 Task: Find connections with filter location Tubize with filter topic #Lawwith filter profile language English with filter current company Apparel Resources with filter school Suresh Gyan Vihar Univeristy, Jaipur with filter industry Media Production with filter service category Technical with filter keywords title Molecular Scientist
Action: Mouse moved to (471, 92)
Screenshot: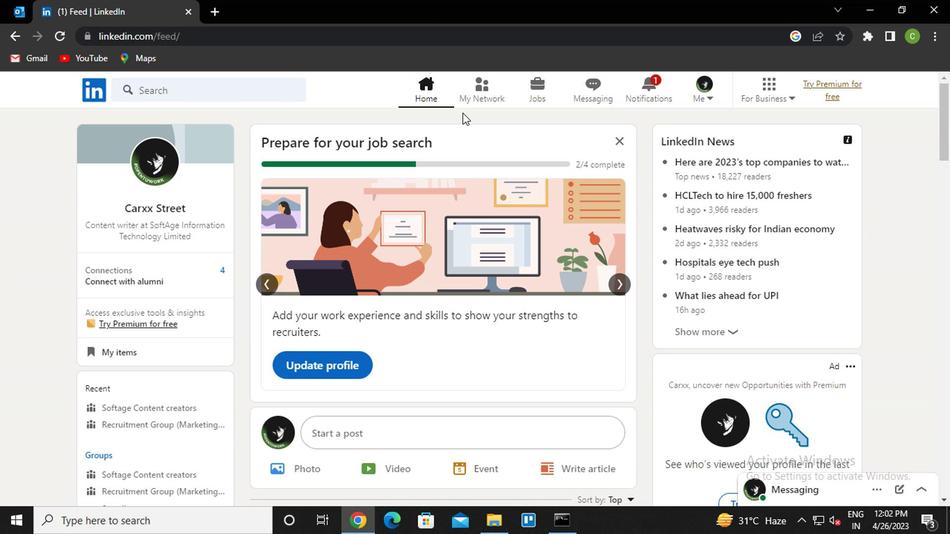 
Action: Mouse pressed left at (471, 92)
Screenshot: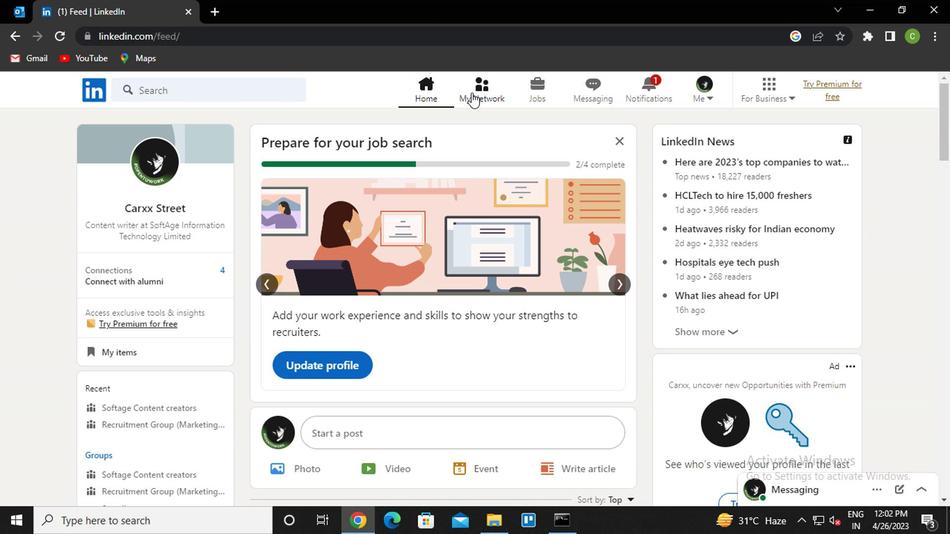 
Action: Mouse moved to (203, 164)
Screenshot: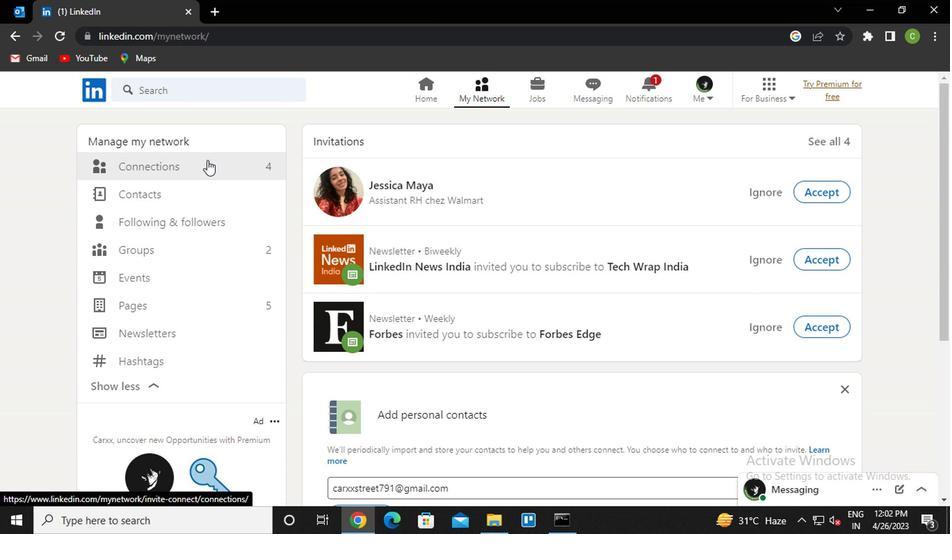 
Action: Mouse pressed left at (203, 164)
Screenshot: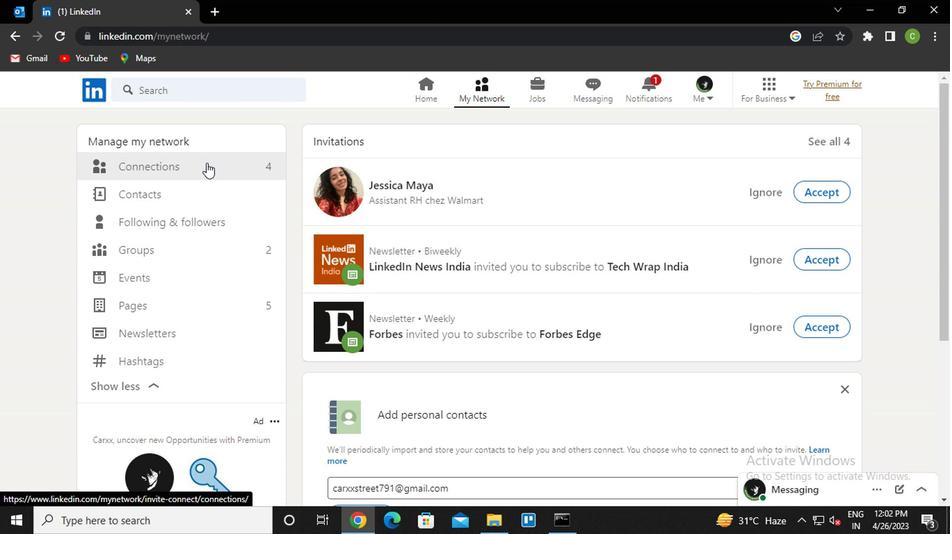 
Action: Mouse moved to (558, 168)
Screenshot: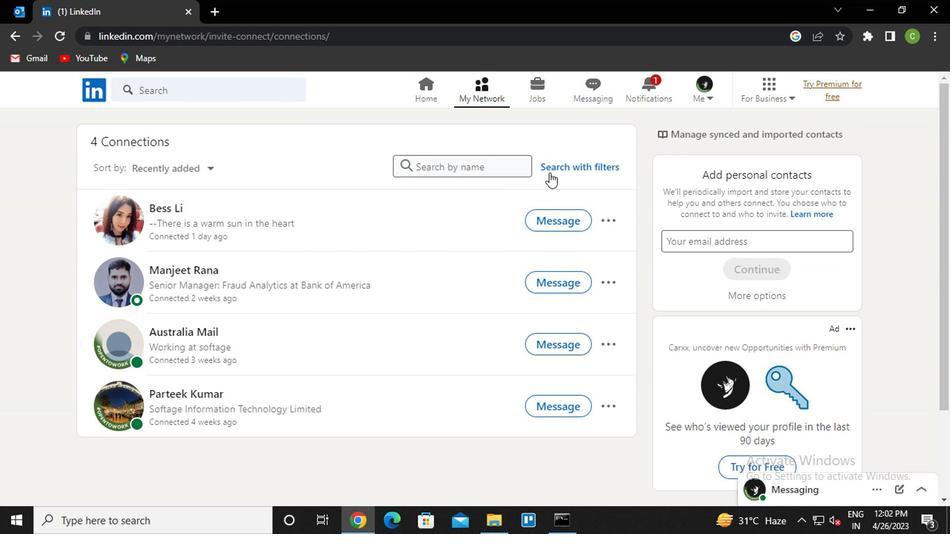 
Action: Mouse pressed left at (558, 168)
Screenshot: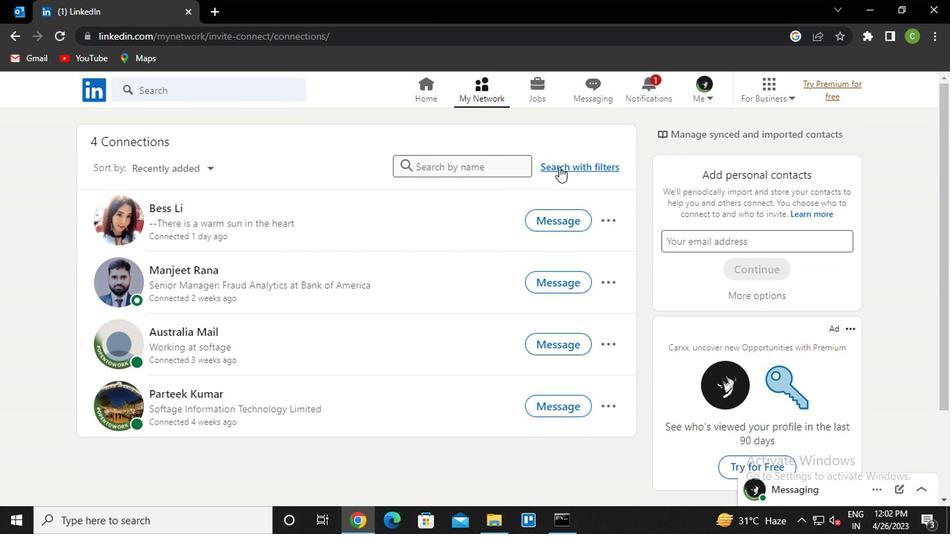 
Action: Mouse moved to (456, 130)
Screenshot: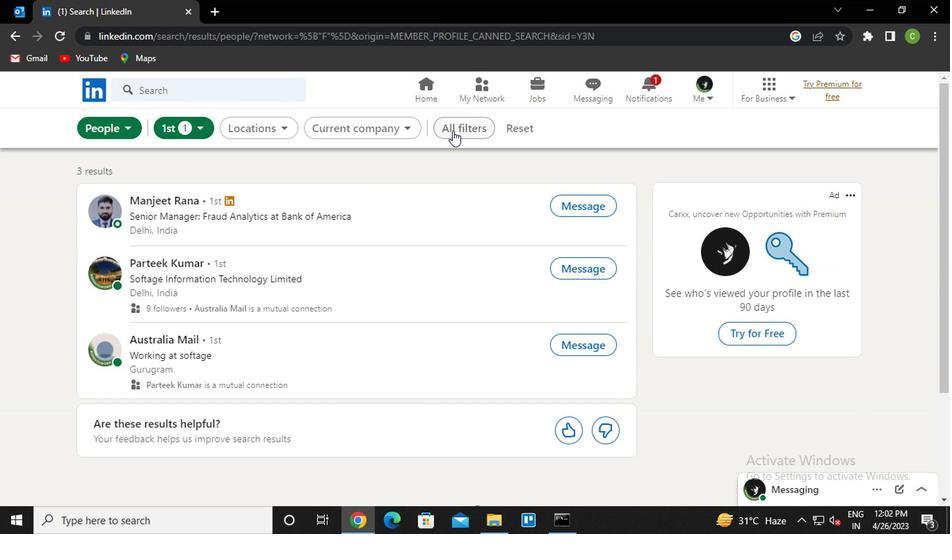 
Action: Mouse pressed left at (456, 130)
Screenshot: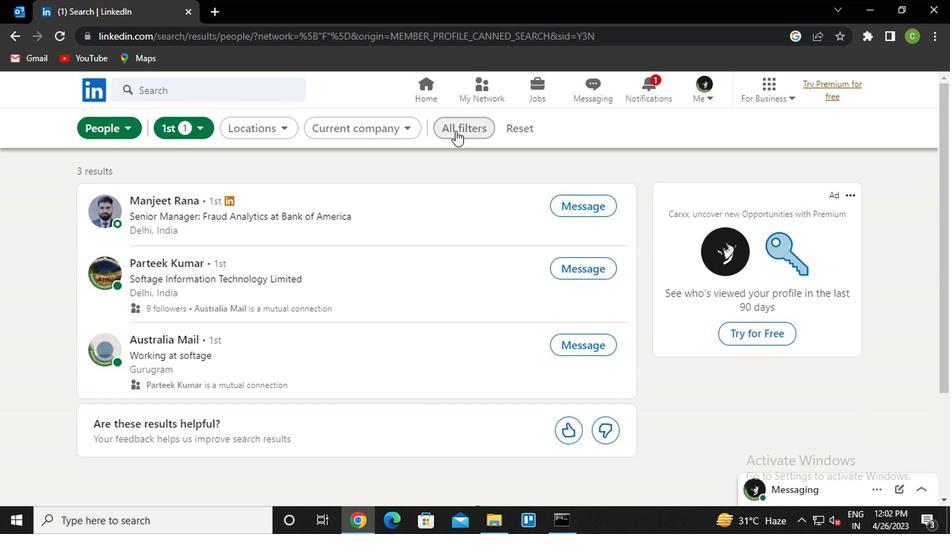 
Action: Mouse moved to (695, 322)
Screenshot: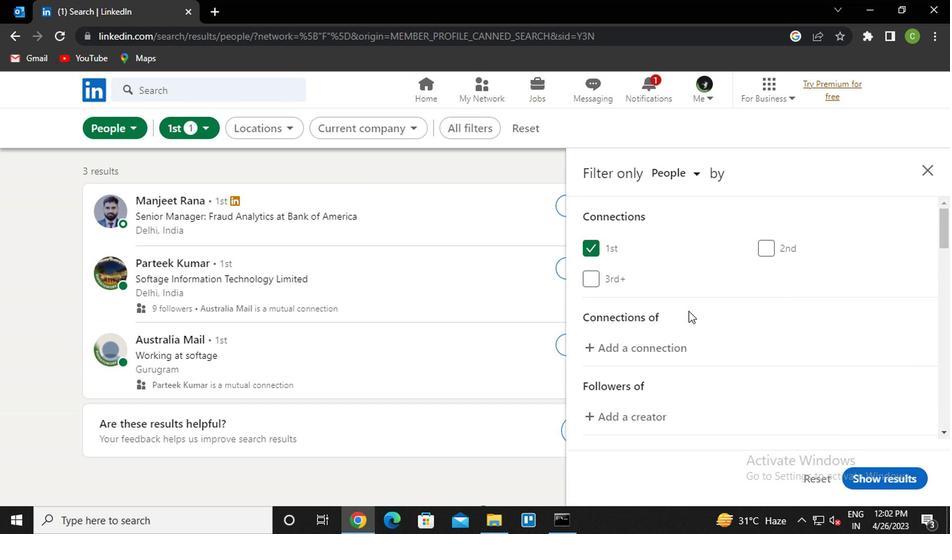 
Action: Mouse scrolled (695, 322) with delta (0, 0)
Screenshot: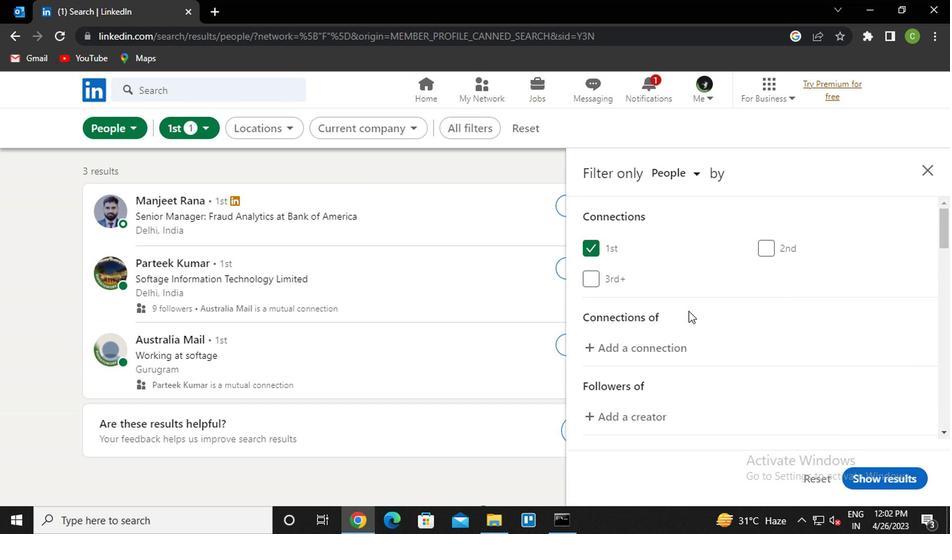 
Action: Mouse scrolled (695, 322) with delta (0, 0)
Screenshot: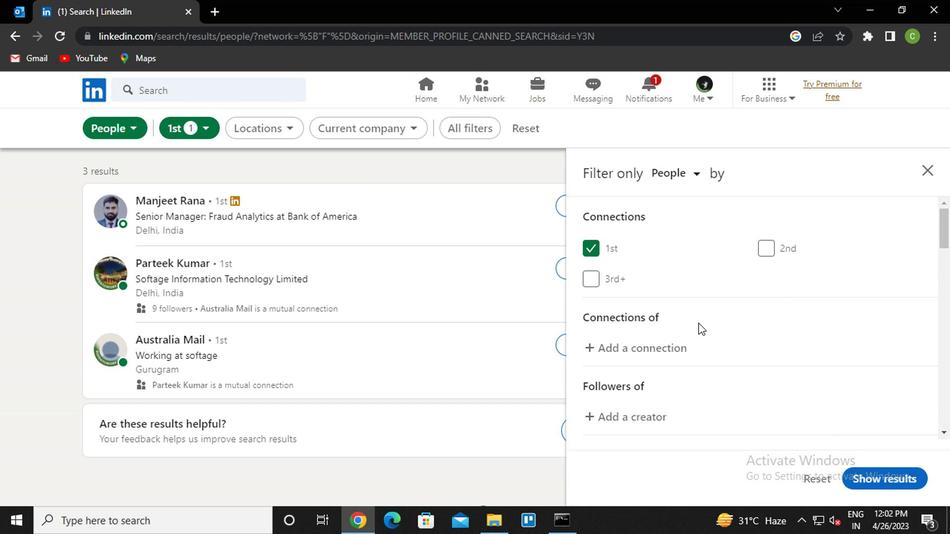 
Action: Mouse moved to (669, 351)
Screenshot: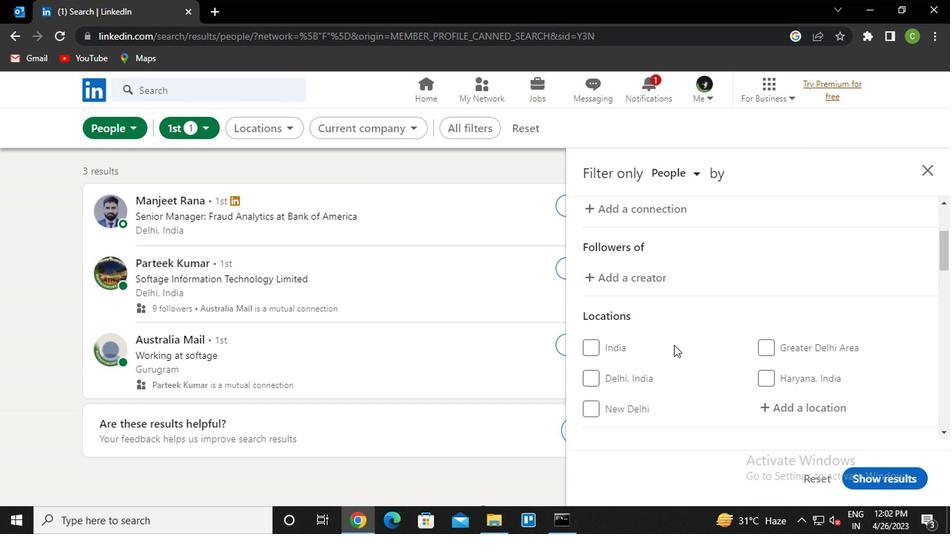 
Action: Mouse scrolled (669, 350) with delta (0, 0)
Screenshot: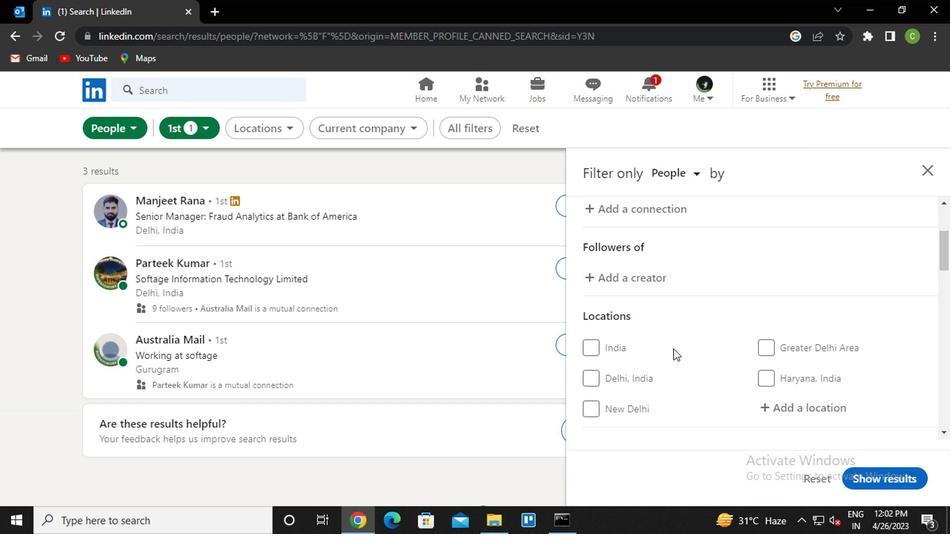 
Action: Mouse moved to (794, 340)
Screenshot: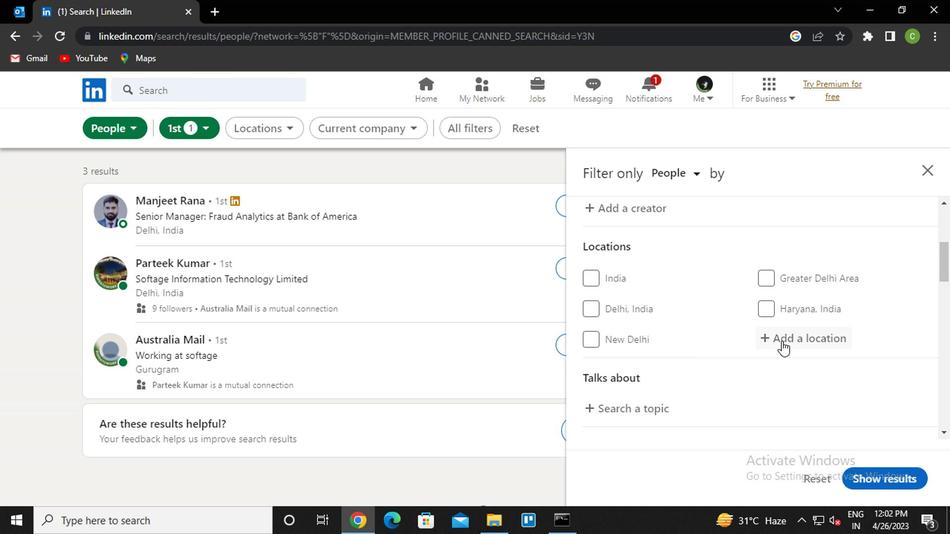 
Action: Mouse pressed left at (794, 340)
Screenshot: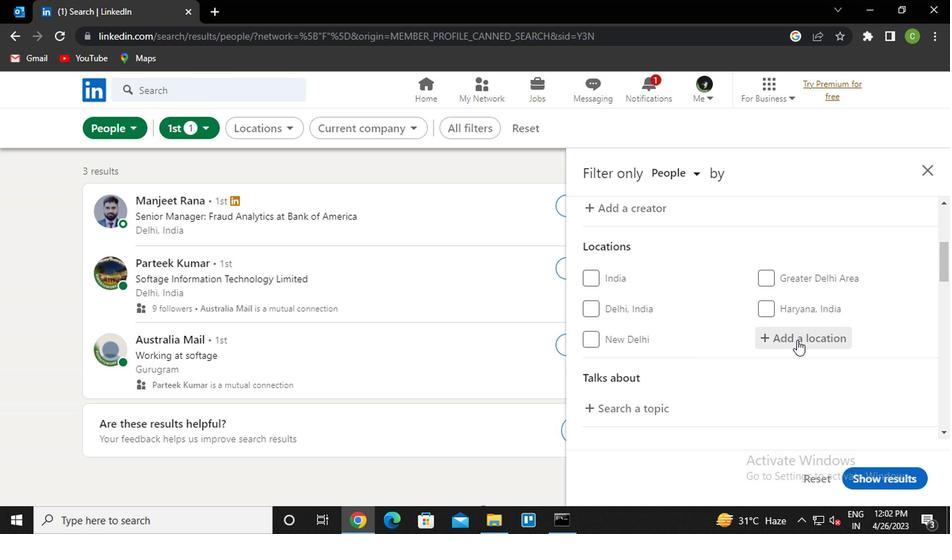 
Action: Key pressed t<Key.caps_lock>ubize<Key.down><Key.enter>
Screenshot: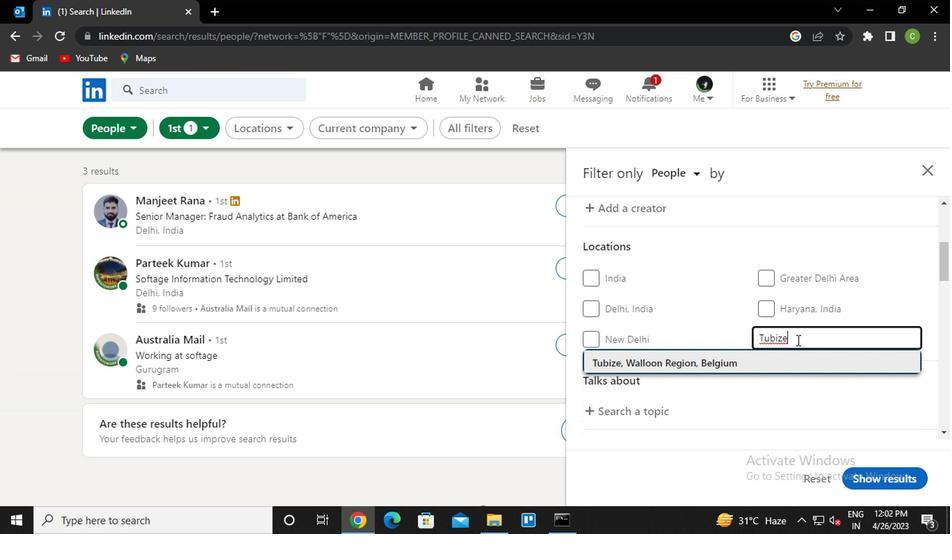 
Action: Mouse moved to (767, 354)
Screenshot: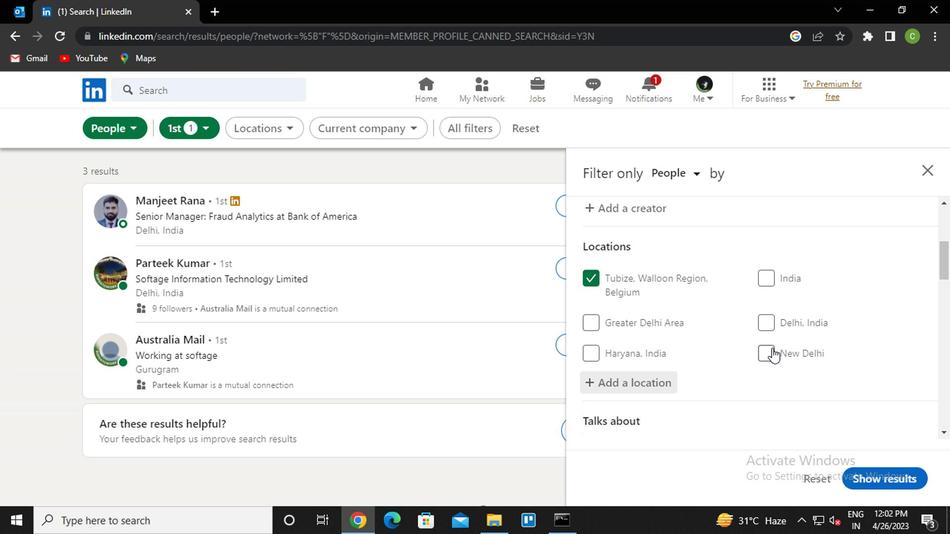 
Action: Mouse scrolled (767, 354) with delta (0, 0)
Screenshot: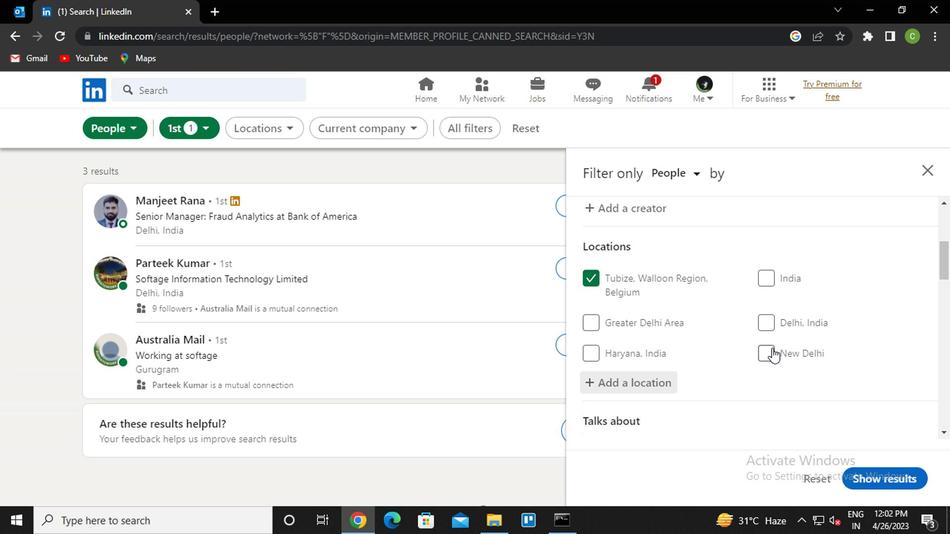 
Action: Mouse moved to (766, 355)
Screenshot: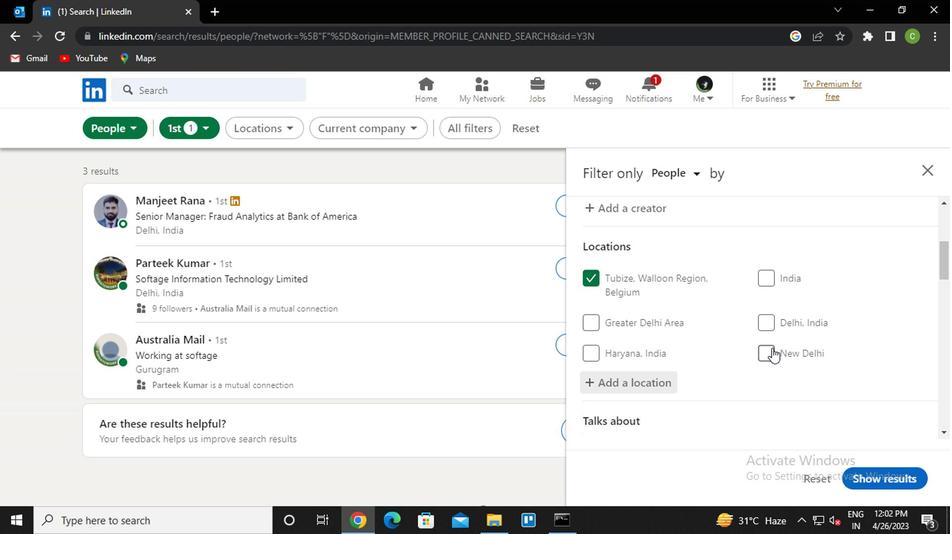 
Action: Mouse scrolled (766, 354) with delta (0, 0)
Screenshot: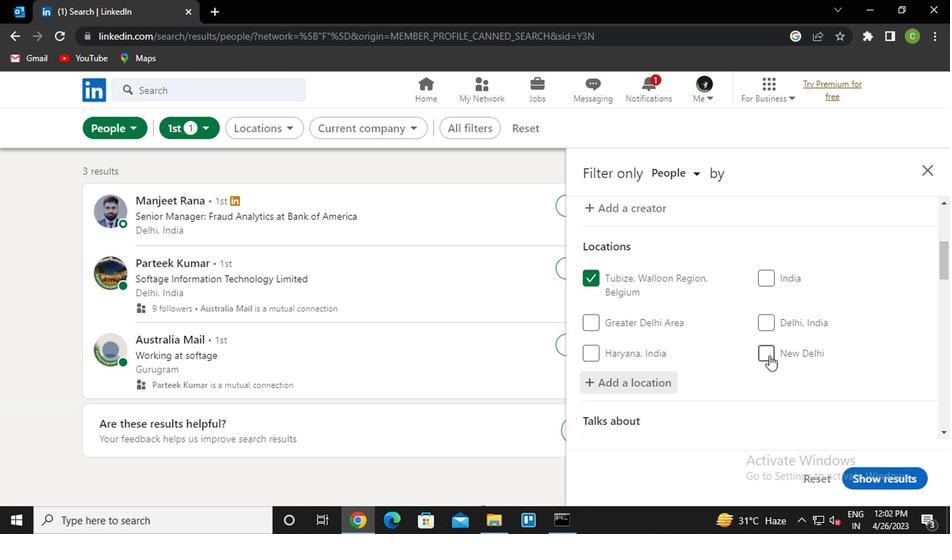 
Action: Mouse moved to (632, 308)
Screenshot: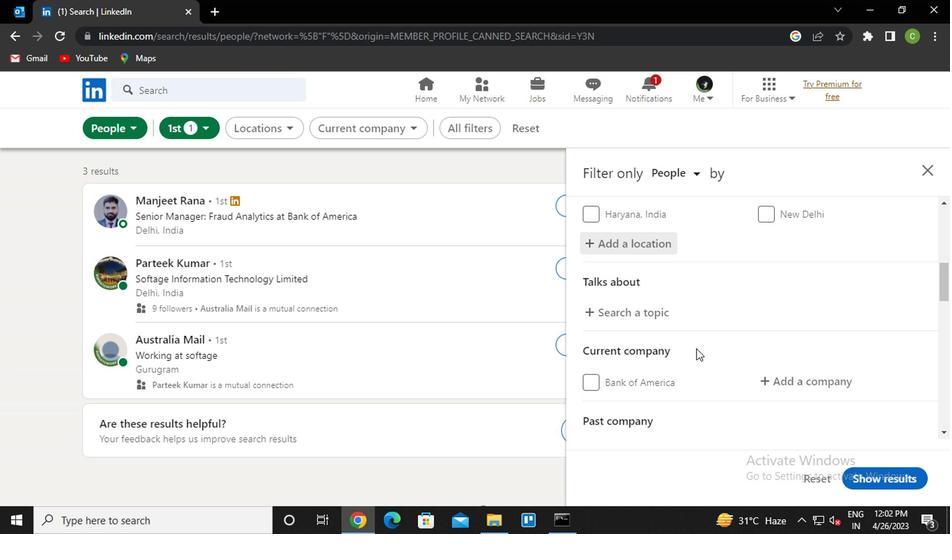 
Action: Mouse pressed left at (632, 308)
Screenshot: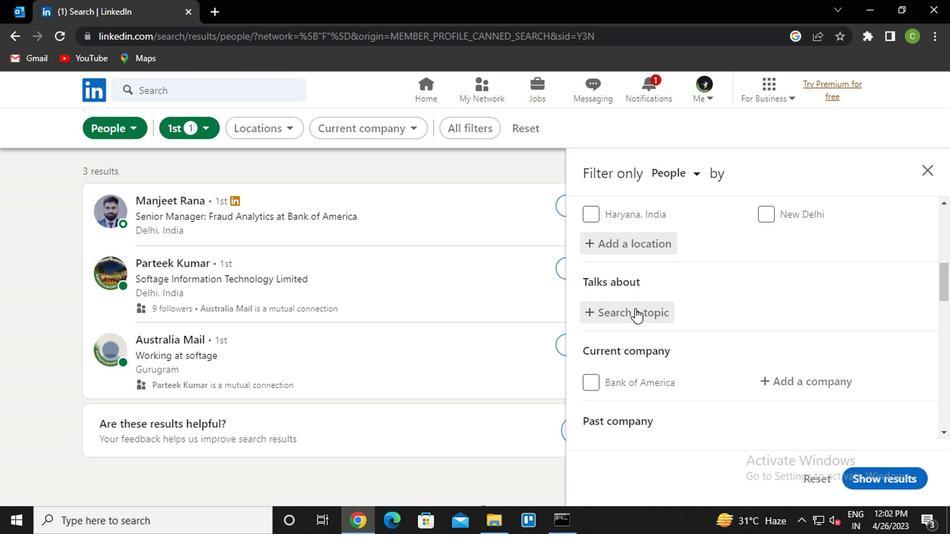 
Action: Key pressed <Key.caps_lock>l<Key.caps_lock>aw<Key.down><Key.enter>
Screenshot: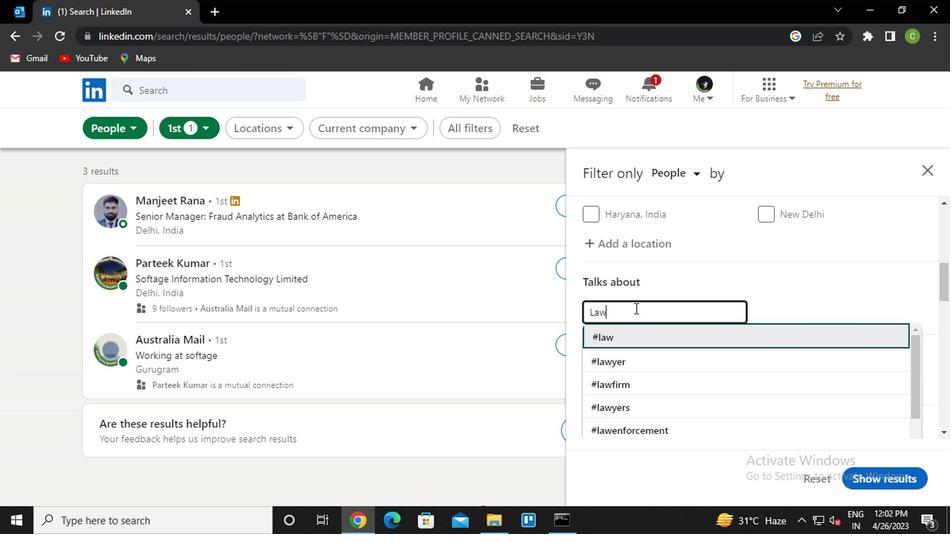 
Action: Mouse moved to (664, 311)
Screenshot: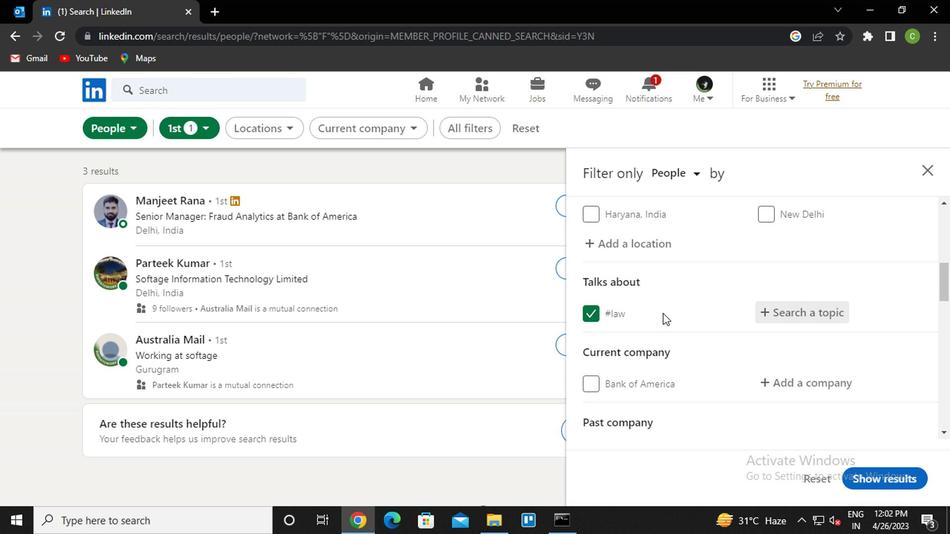 
Action: Mouse scrolled (664, 311) with delta (0, 0)
Screenshot: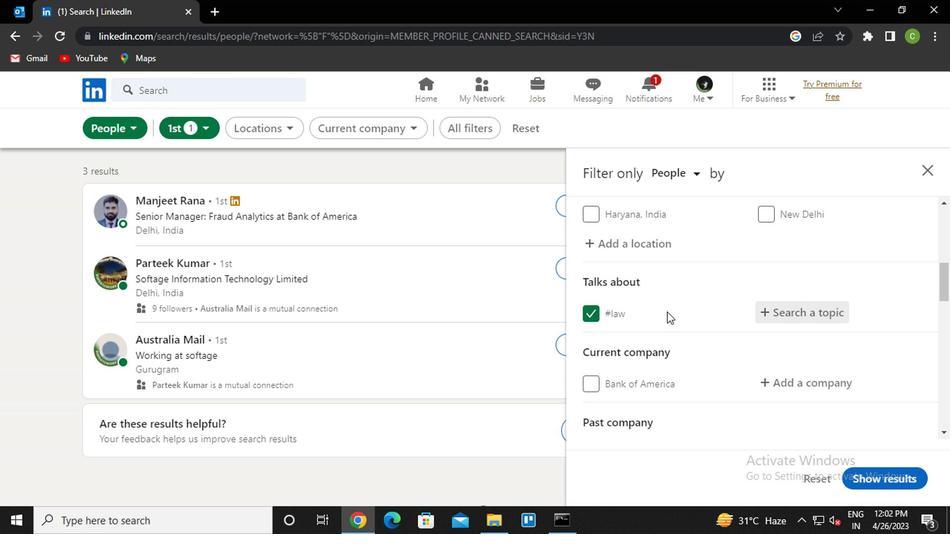 
Action: Mouse moved to (664, 311)
Screenshot: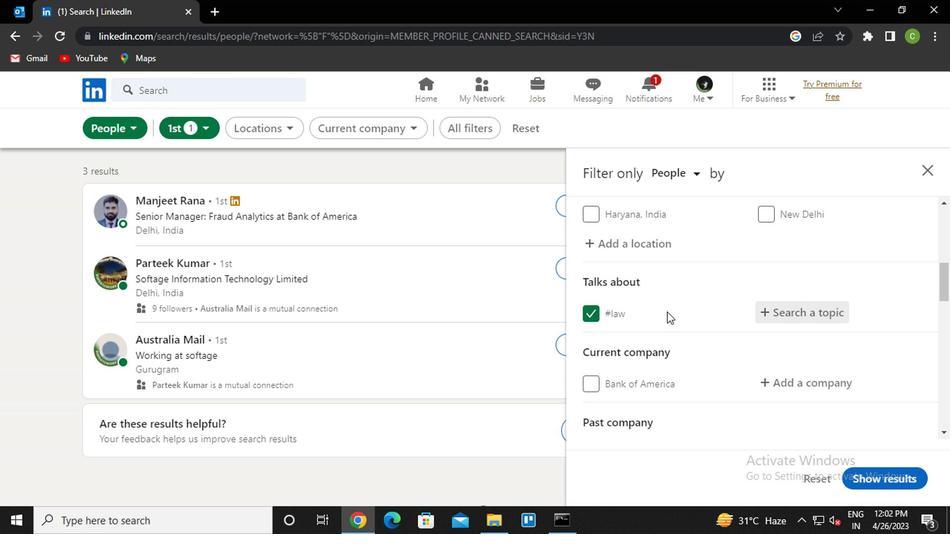
Action: Mouse scrolled (664, 311) with delta (0, 0)
Screenshot: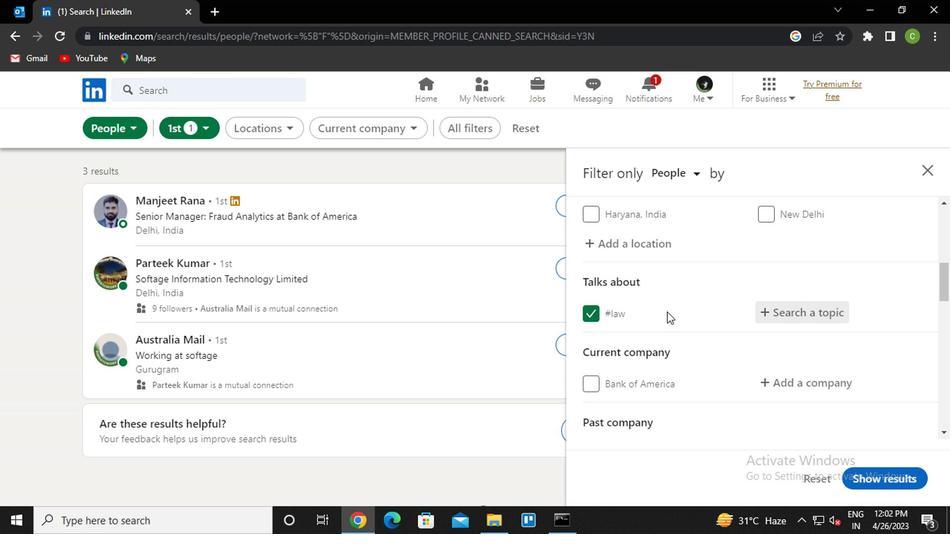 
Action: Mouse moved to (663, 311)
Screenshot: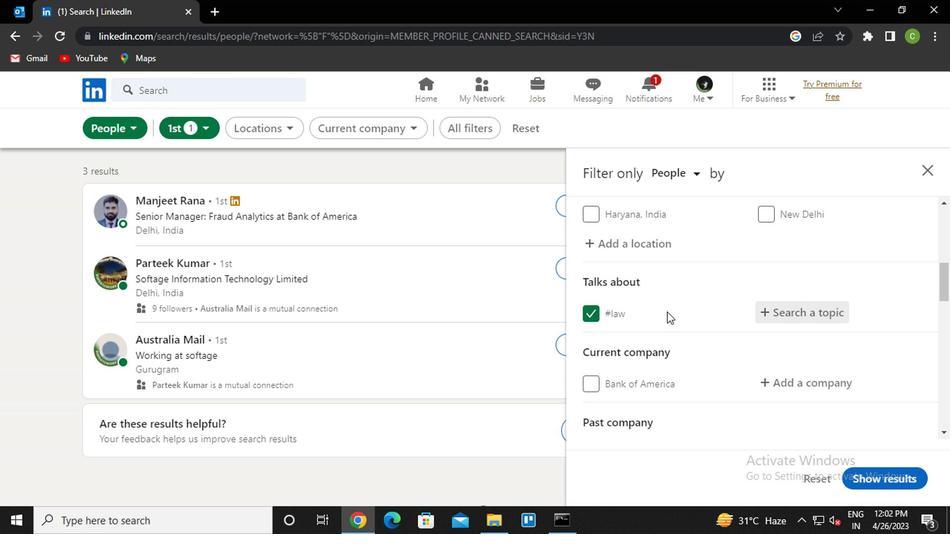 
Action: Mouse scrolled (663, 311) with delta (0, 0)
Screenshot: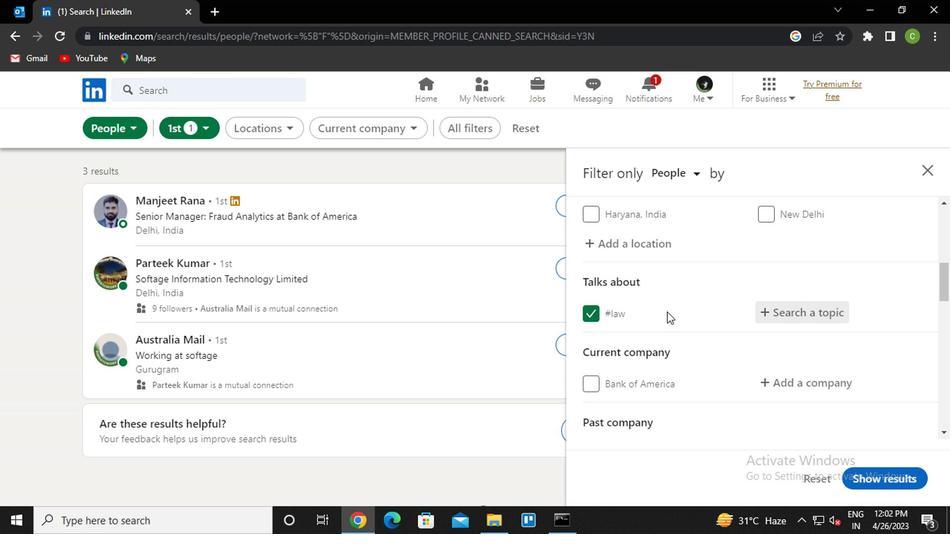 
Action: Mouse scrolled (663, 311) with delta (0, 0)
Screenshot: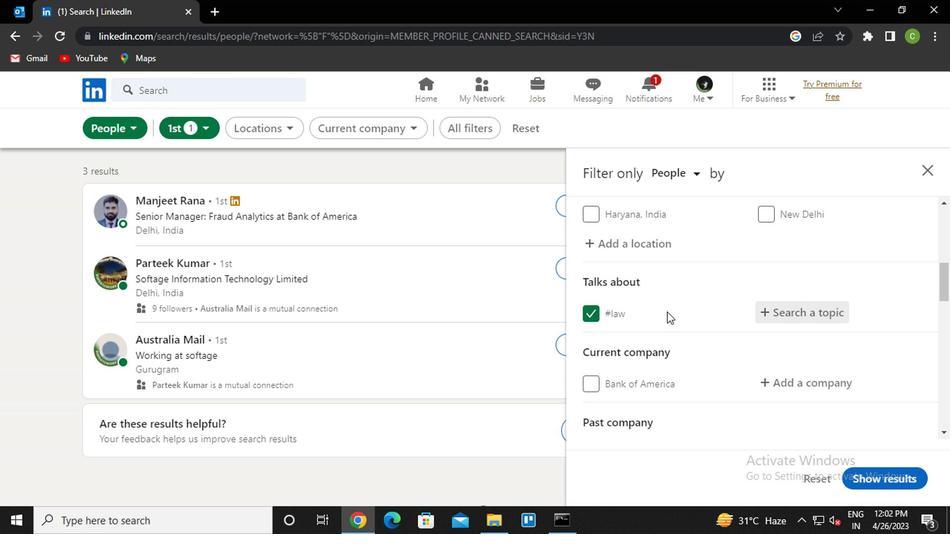 
Action: Mouse scrolled (663, 311) with delta (0, 0)
Screenshot: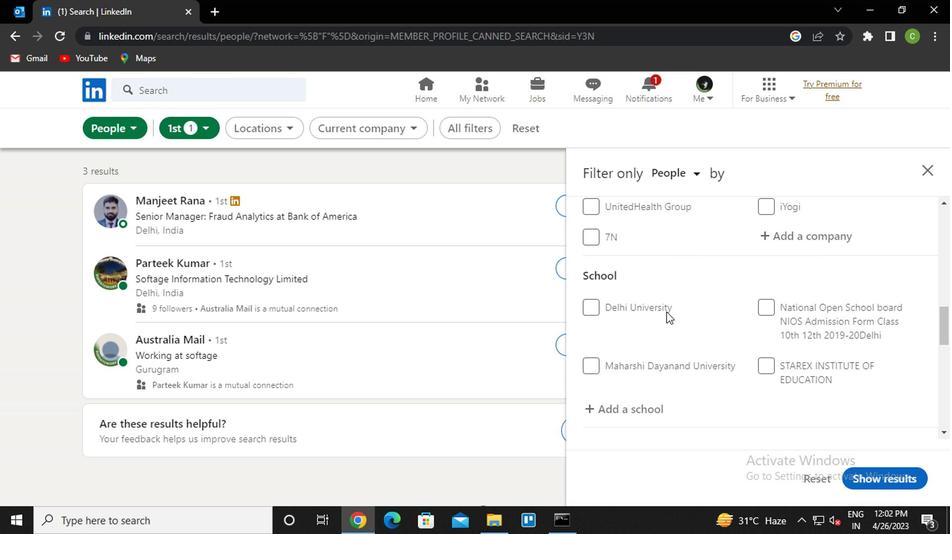 
Action: Mouse scrolled (663, 311) with delta (0, 0)
Screenshot: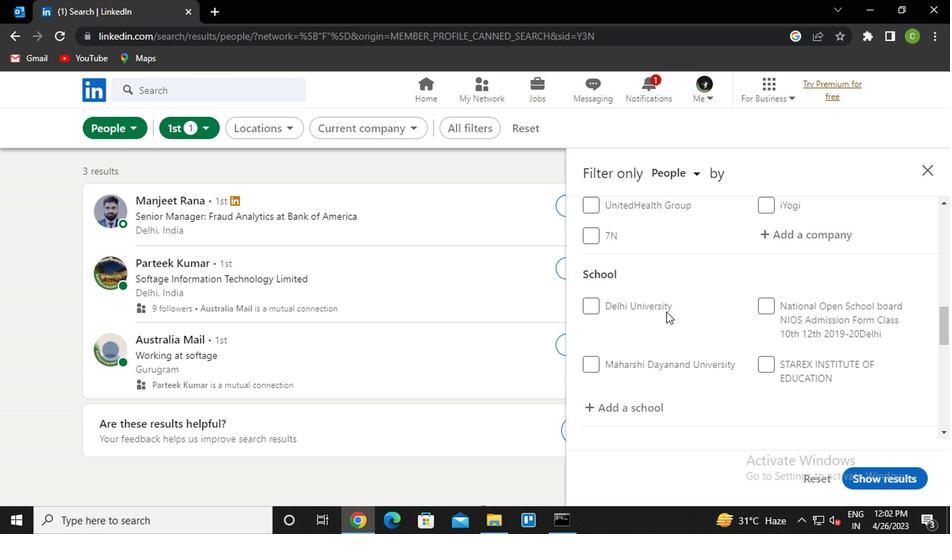 
Action: Mouse moved to (644, 327)
Screenshot: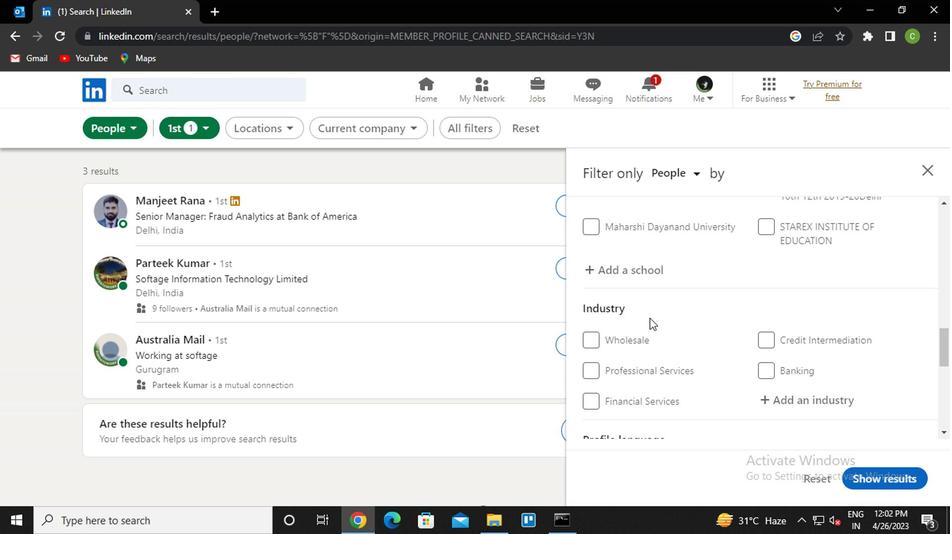 
Action: Mouse scrolled (644, 326) with delta (0, 0)
Screenshot: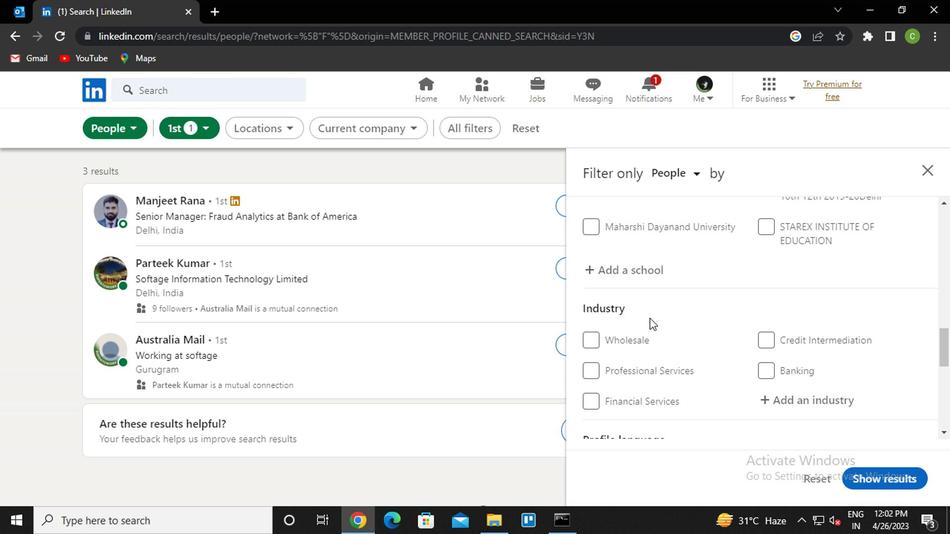 
Action: Mouse scrolled (644, 326) with delta (0, 0)
Screenshot: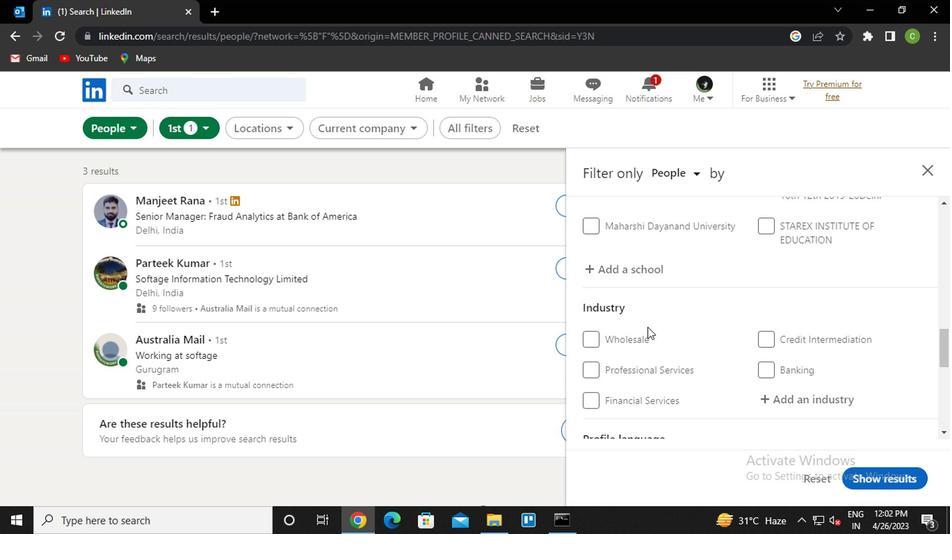 
Action: Mouse scrolled (644, 326) with delta (0, 0)
Screenshot: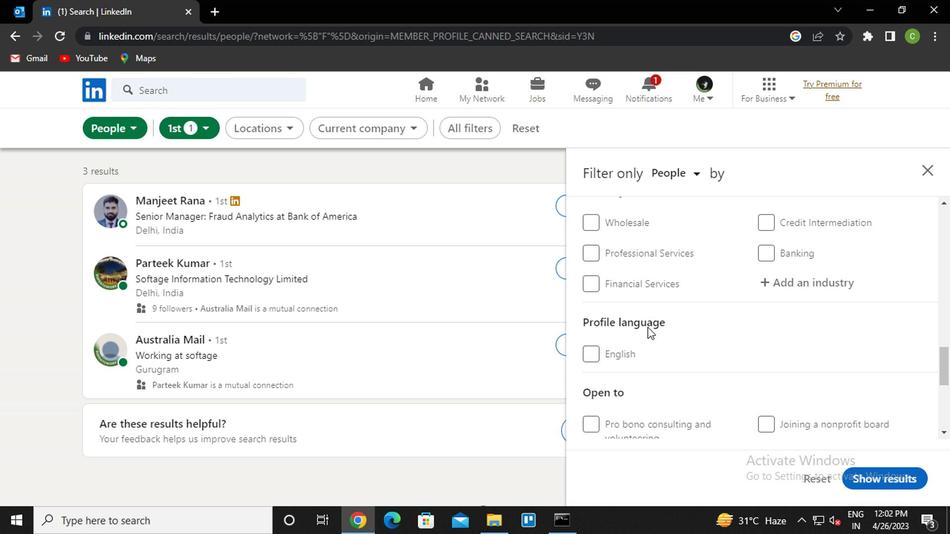 
Action: Mouse moved to (592, 270)
Screenshot: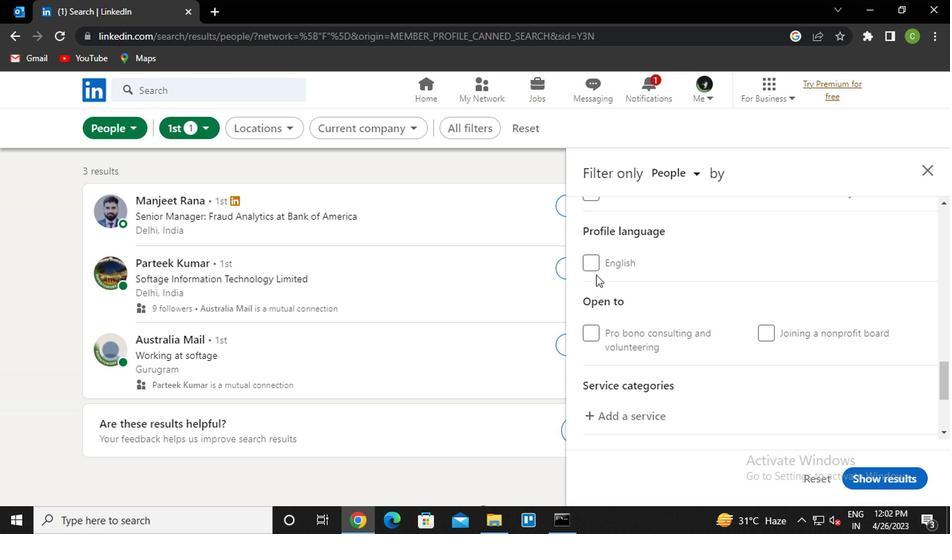 
Action: Mouse pressed left at (592, 270)
Screenshot: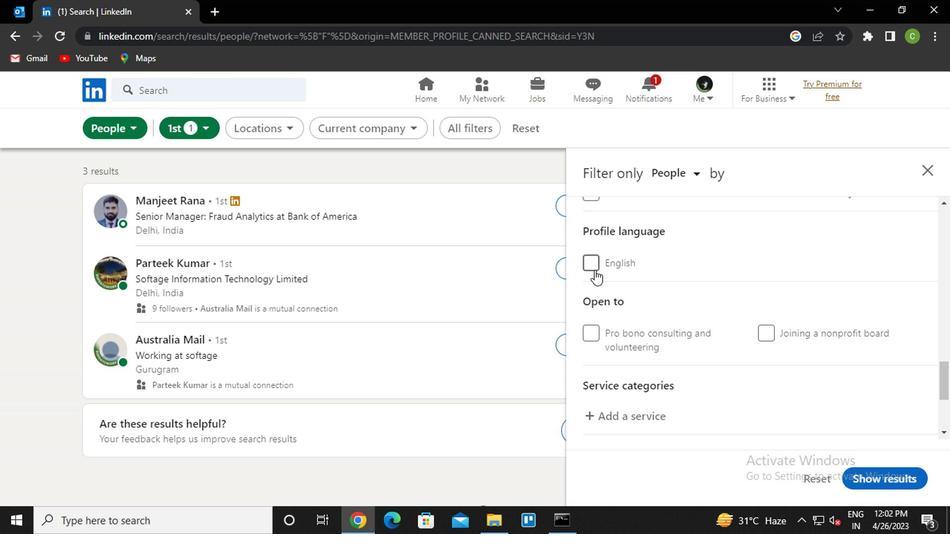 
Action: Mouse moved to (770, 301)
Screenshot: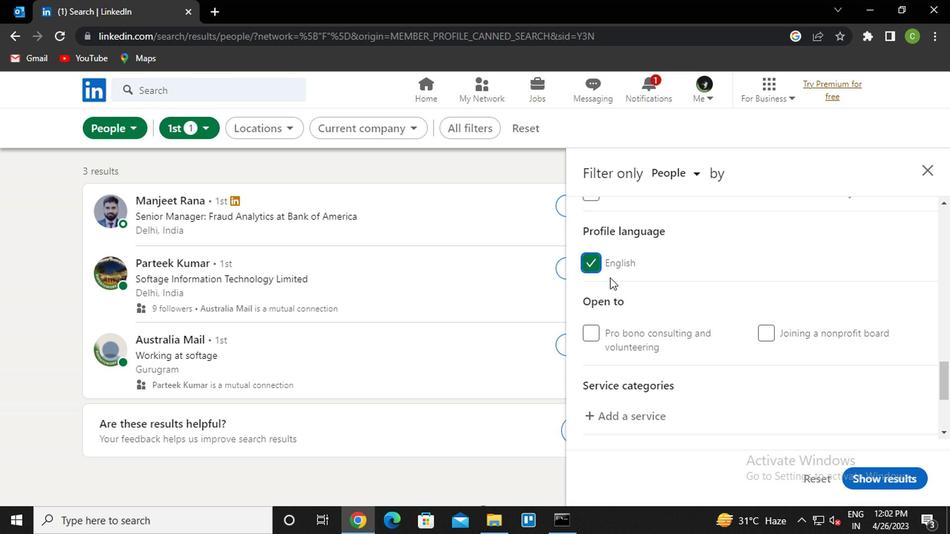 
Action: Mouse scrolled (770, 301) with delta (0, 0)
Screenshot: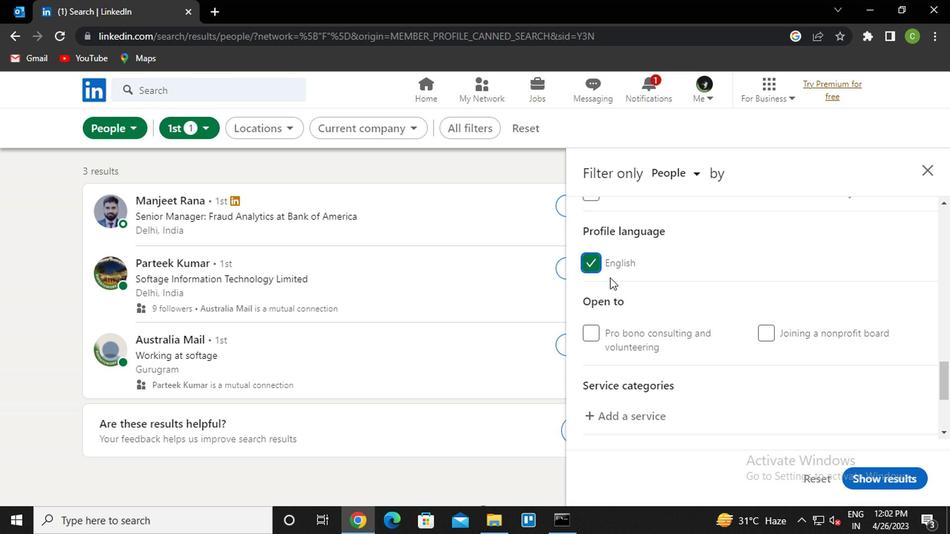 
Action: Mouse moved to (770, 301)
Screenshot: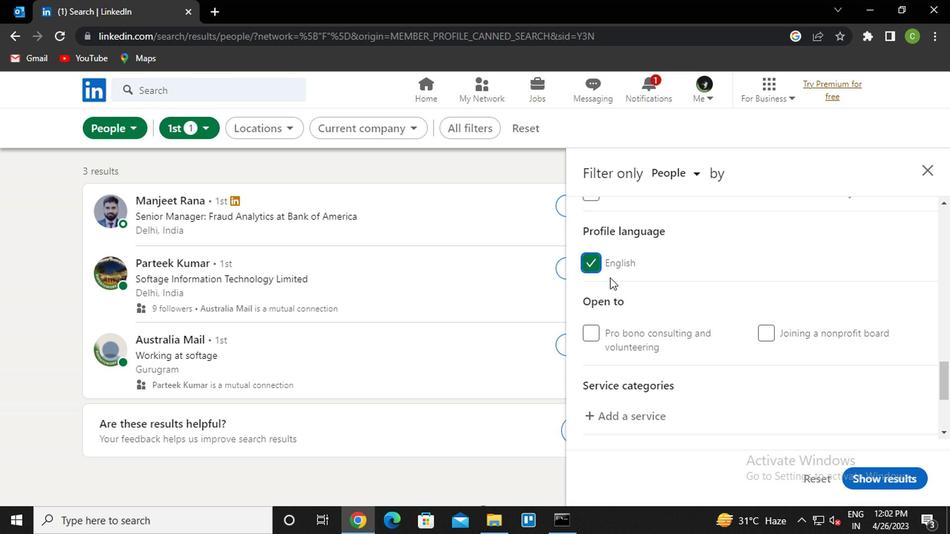 
Action: Mouse scrolled (770, 301) with delta (0, 0)
Screenshot: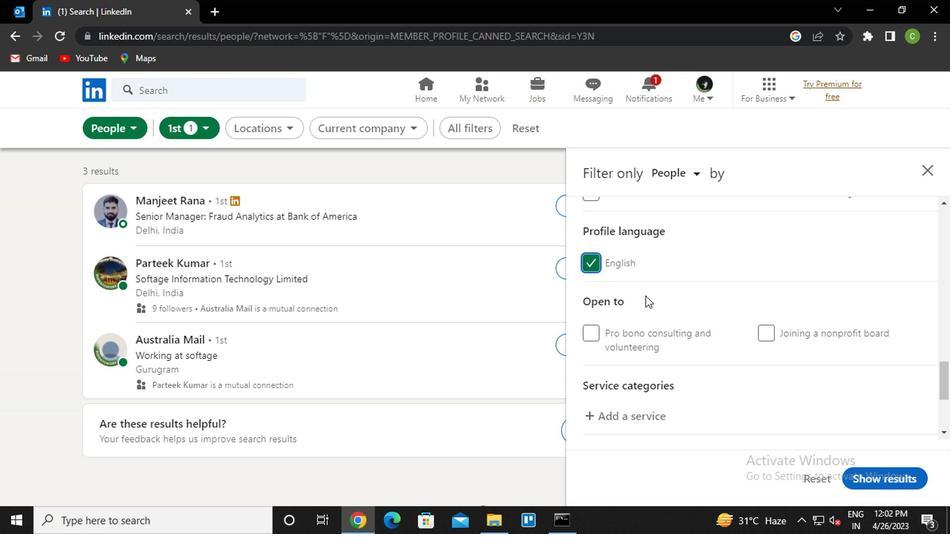 
Action: Mouse scrolled (770, 301) with delta (0, 0)
Screenshot: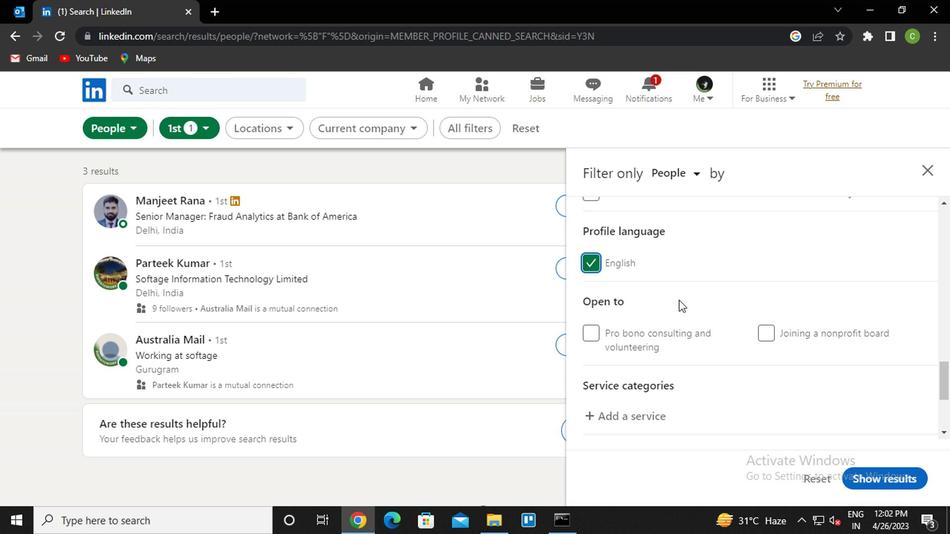 
Action: Mouse scrolled (770, 301) with delta (0, 0)
Screenshot: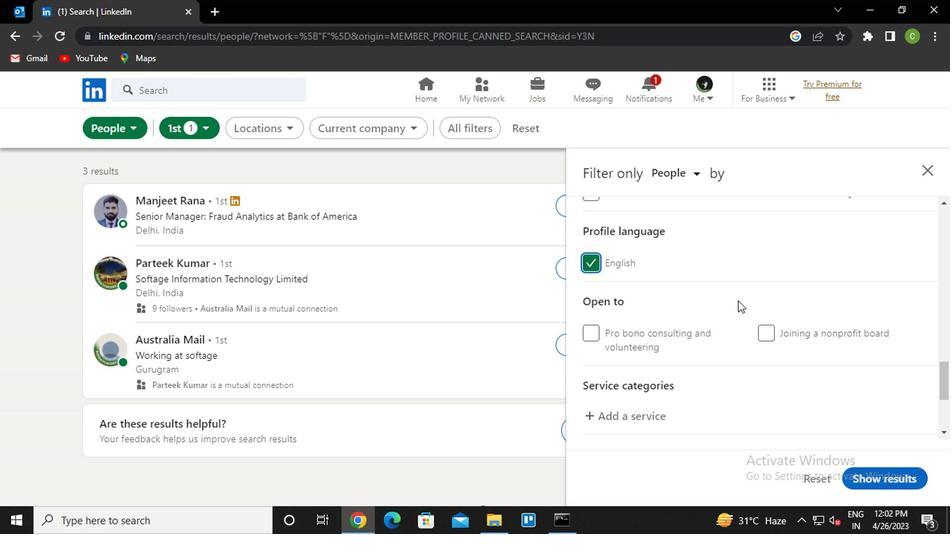 
Action: Mouse moved to (766, 303)
Screenshot: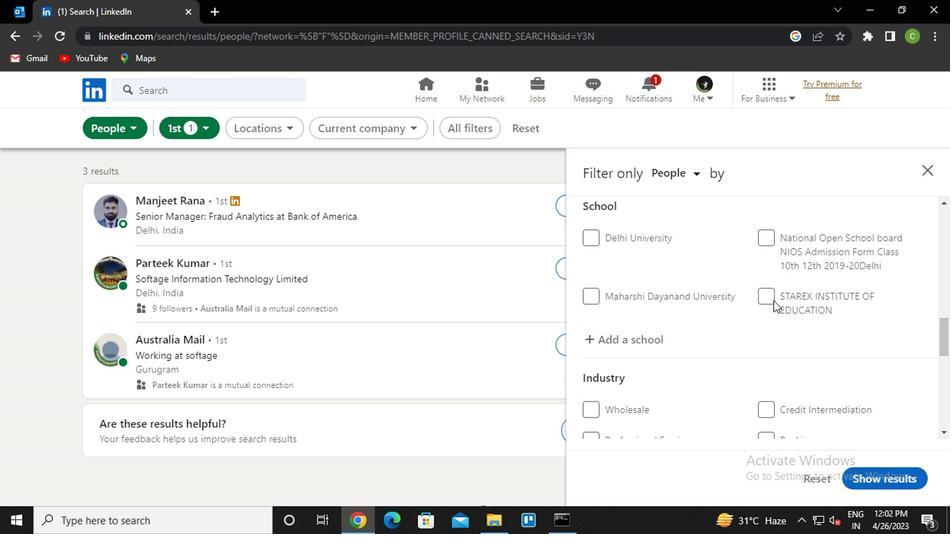 
Action: Mouse scrolled (766, 304) with delta (0, 0)
Screenshot: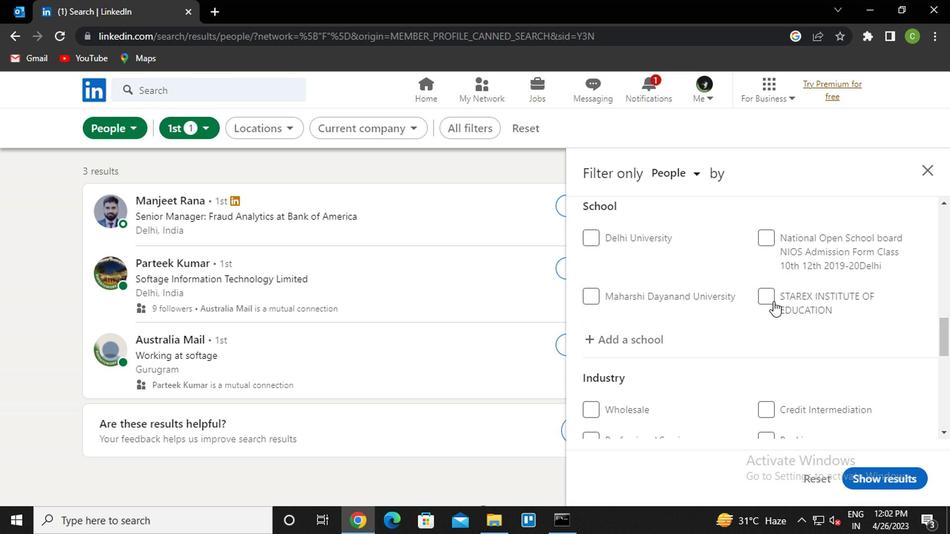 
Action: Mouse scrolled (766, 304) with delta (0, 0)
Screenshot: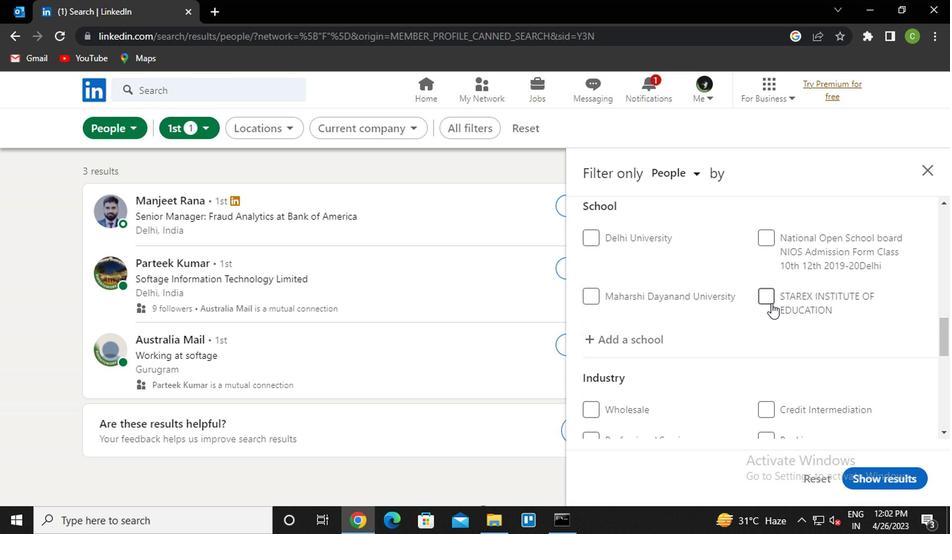 
Action: Mouse moved to (765, 304)
Screenshot: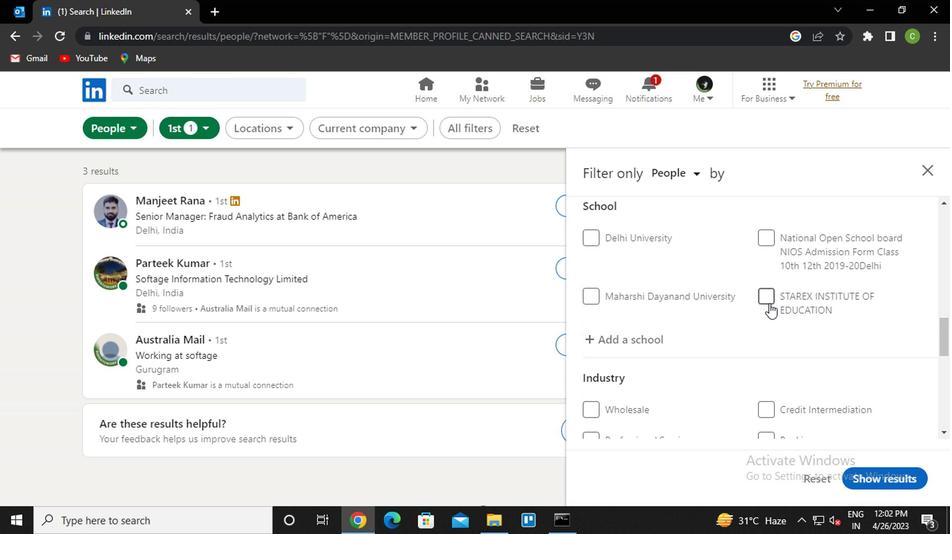 
Action: Mouse scrolled (765, 305) with delta (0, 0)
Screenshot: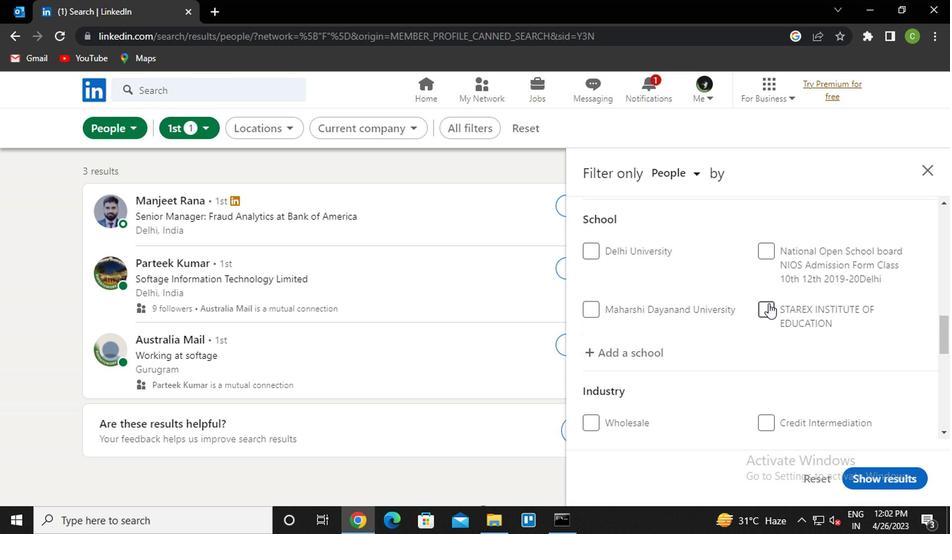 
Action: Mouse moved to (795, 327)
Screenshot: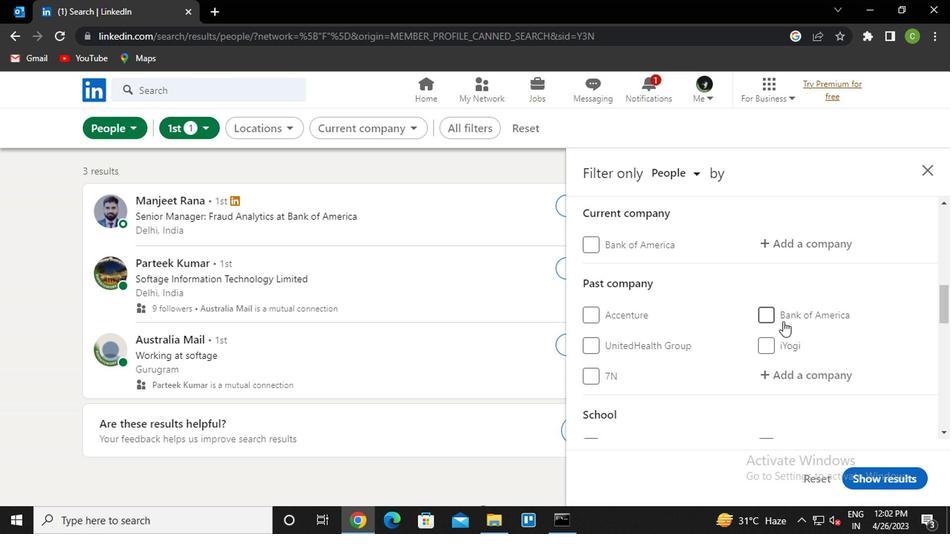 
Action: Mouse scrolled (795, 328) with delta (0, 0)
Screenshot: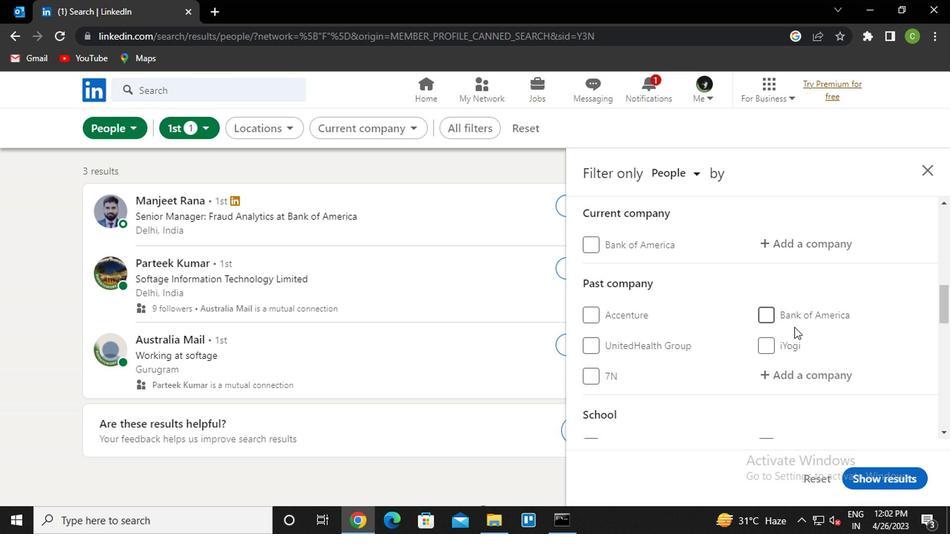 
Action: Mouse moved to (803, 316)
Screenshot: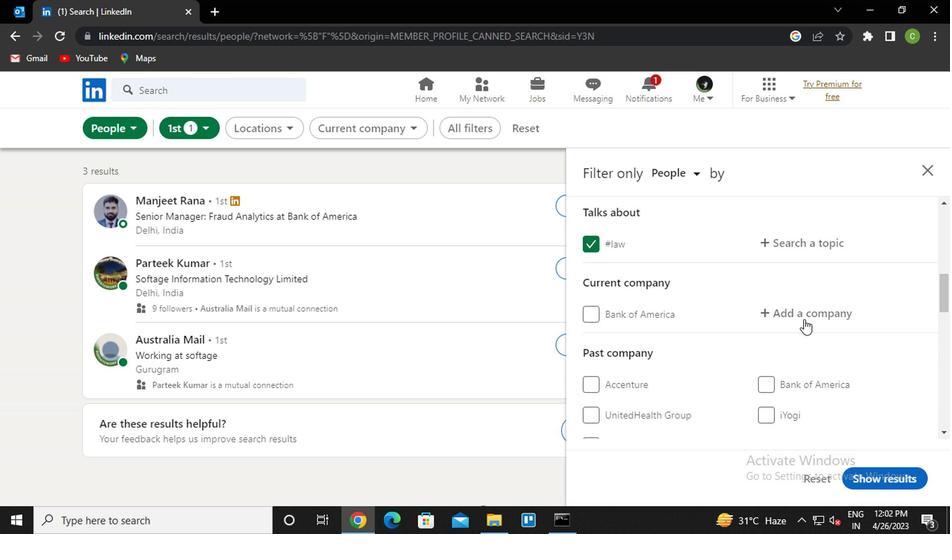 
Action: Mouse pressed left at (803, 316)
Screenshot: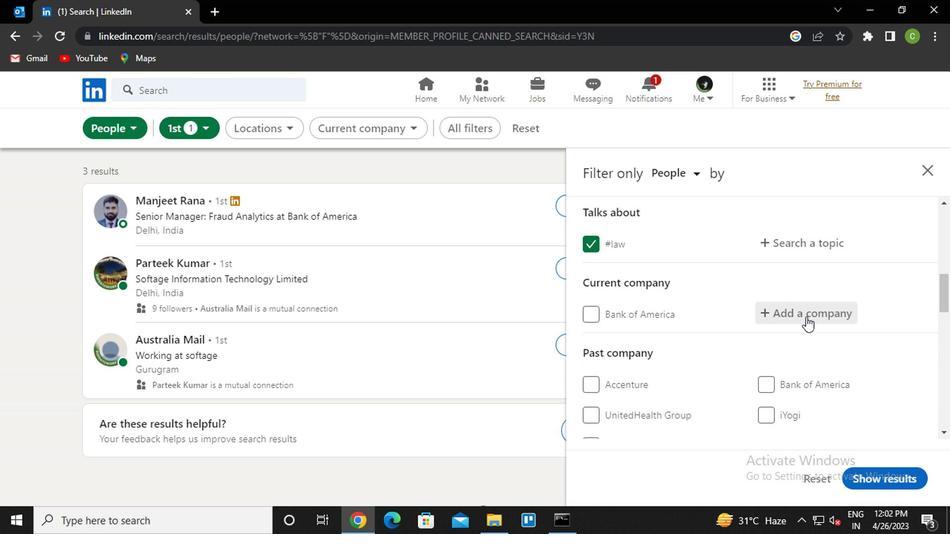 
Action: Key pressed <Key.caps_lock>a<Key.caps_lock>pparel<Key.space>resou<Key.down><Key.enter>
Screenshot: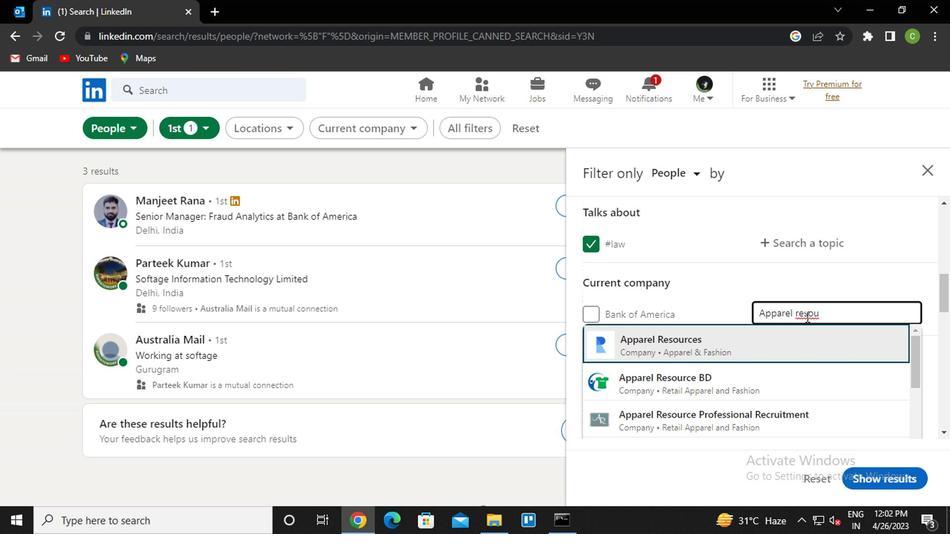 
Action: Mouse moved to (846, 292)
Screenshot: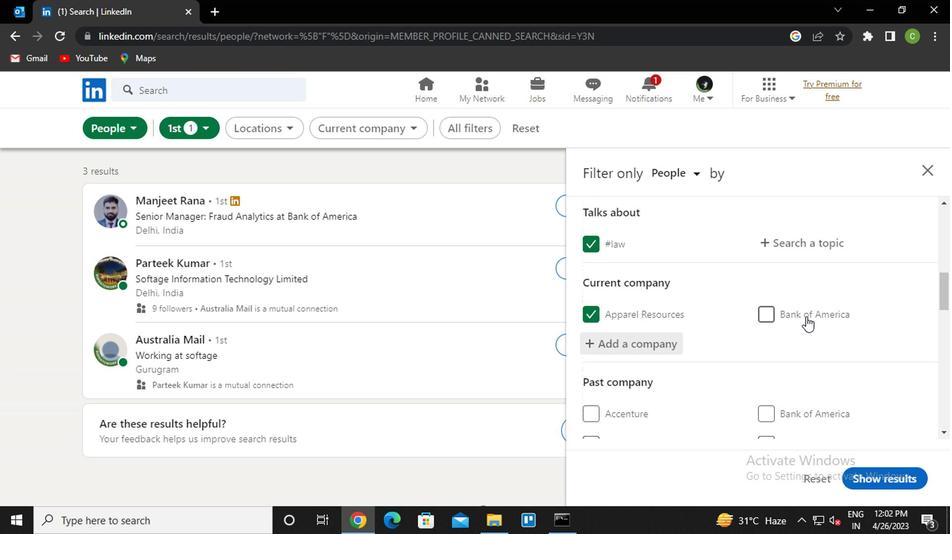 
Action: Mouse scrolled (846, 291) with delta (0, 0)
Screenshot: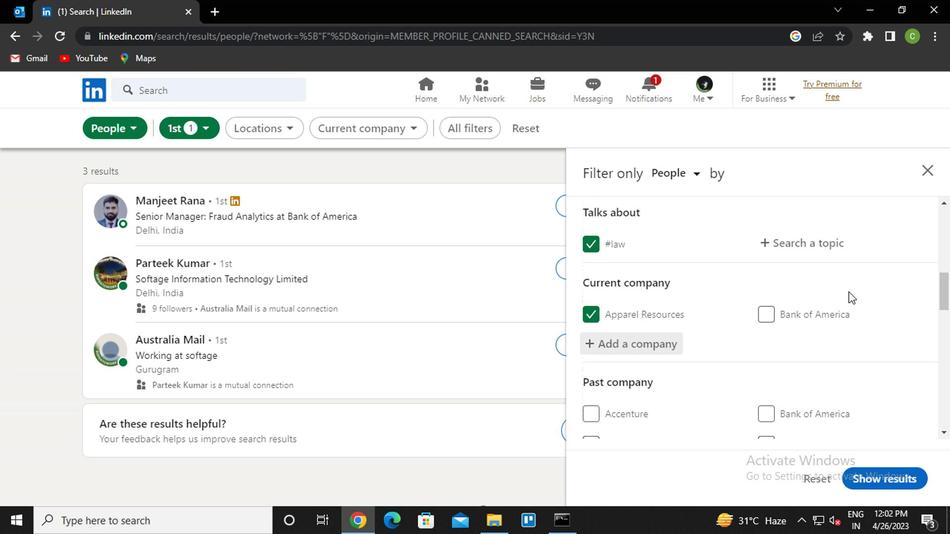 
Action: Mouse moved to (833, 299)
Screenshot: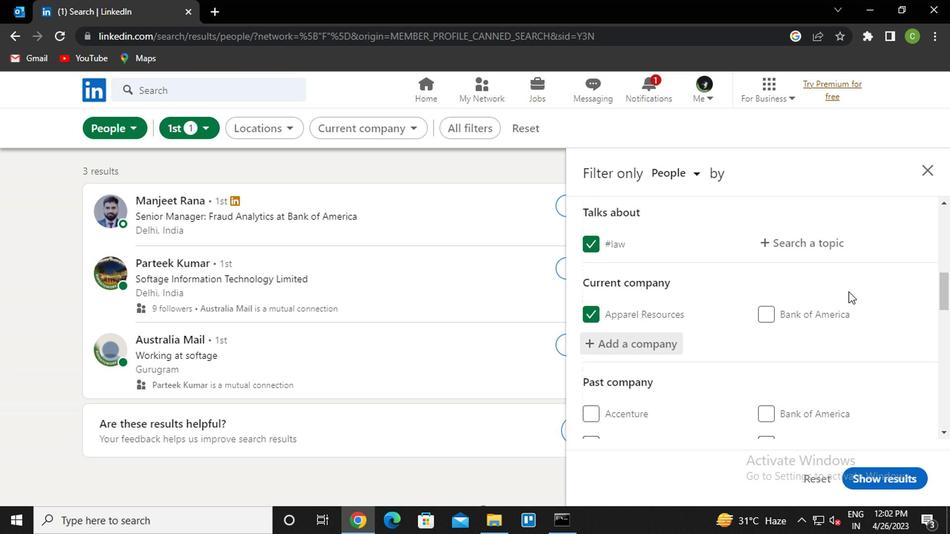 
Action: Mouse scrolled (833, 298) with delta (0, 0)
Screenshot: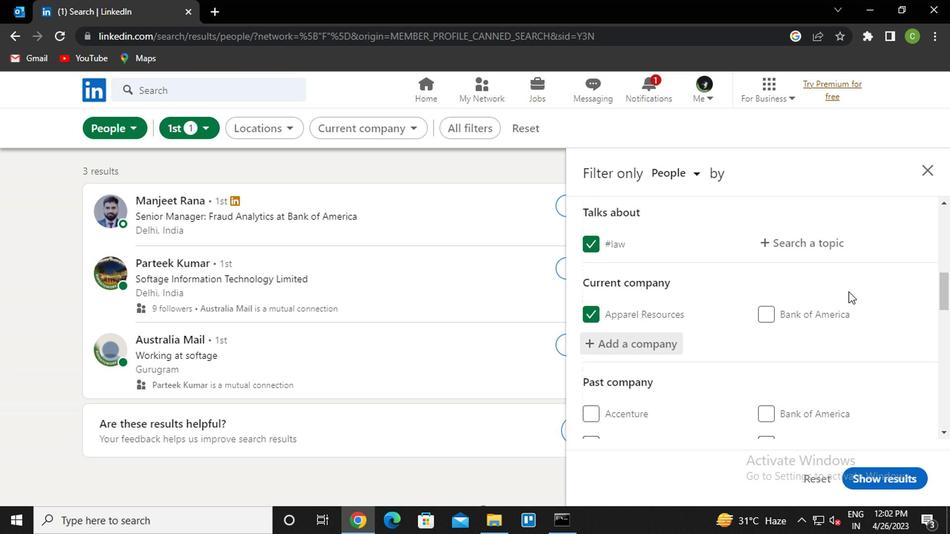 
Action: Mouse moved to (812, 312)
Screenshot: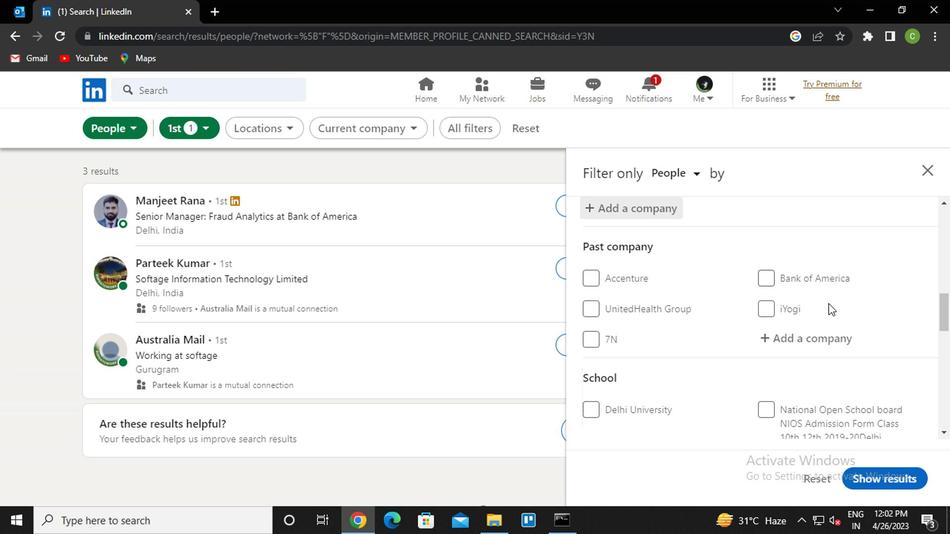 
Action: Mouse scrolled (812, 311) with delta (0, 0)
Screenshot: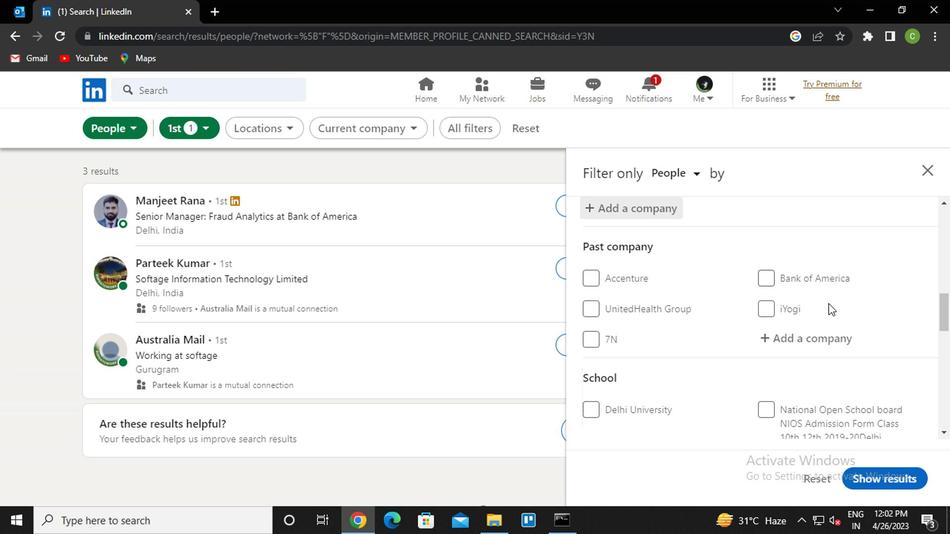 
Action: Mouse moved to (811, 313)
Screenshot: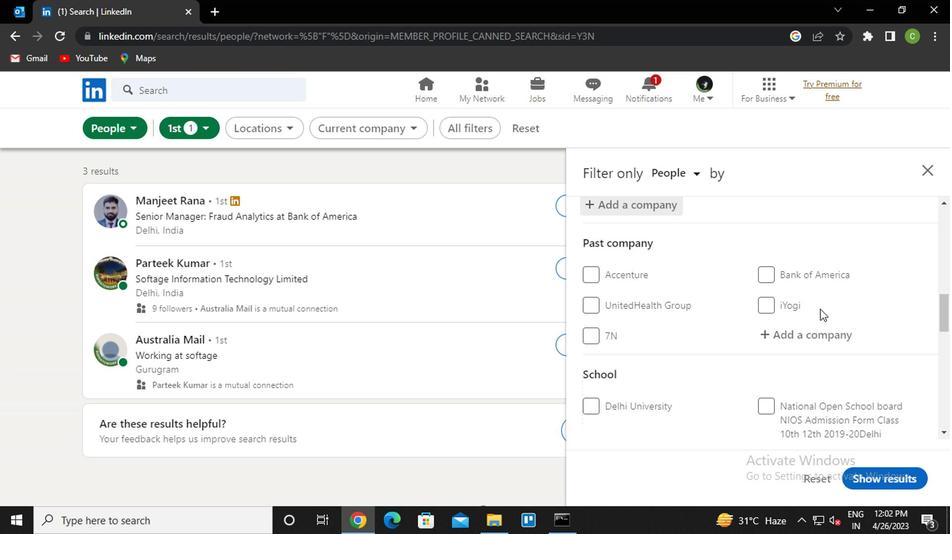 
Action: Mouse scrolled (811, 312) with delta (0, 0)
Screenshot: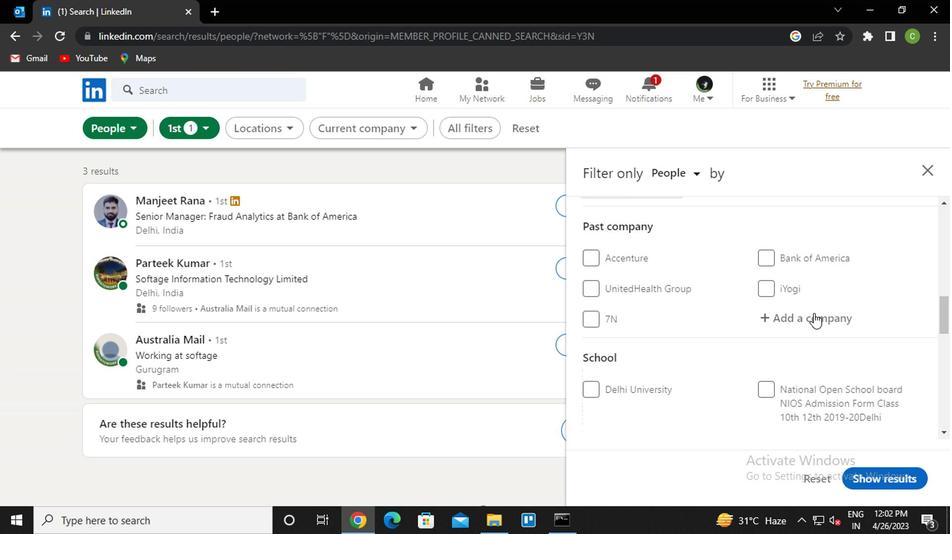 
Action: Mouse moved to (627, 366)
Screenshot: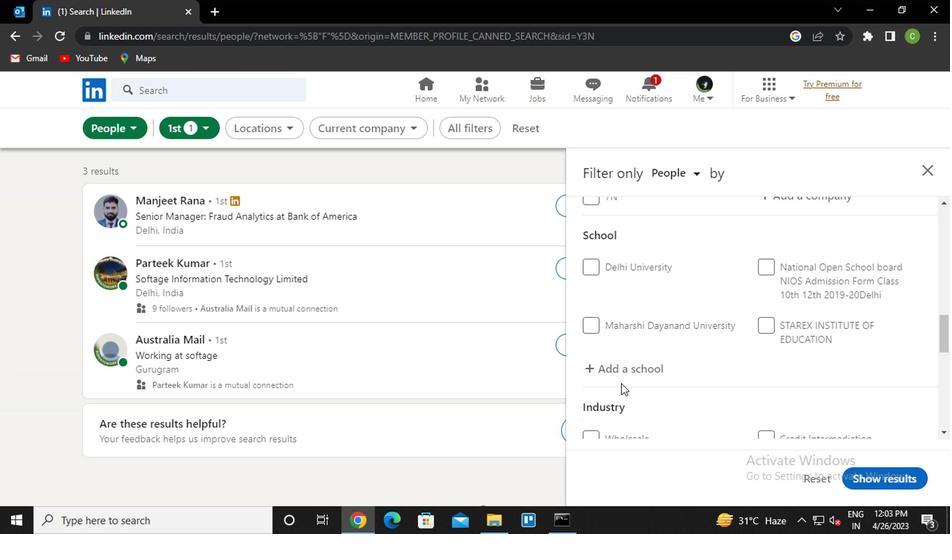 
Action: Mouse pressed left at (627, 366)
Screenshot: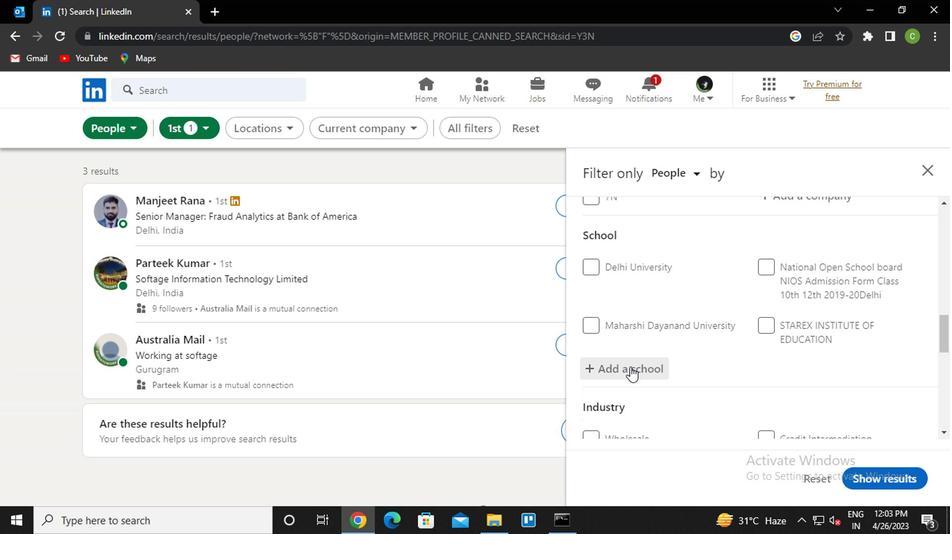 
Action: Key pressed <Key.caps_lock>s<Key.caps_lock>uresh<Key.space>gyan<Key.down><Key.down><Key.enter>
Screenshot: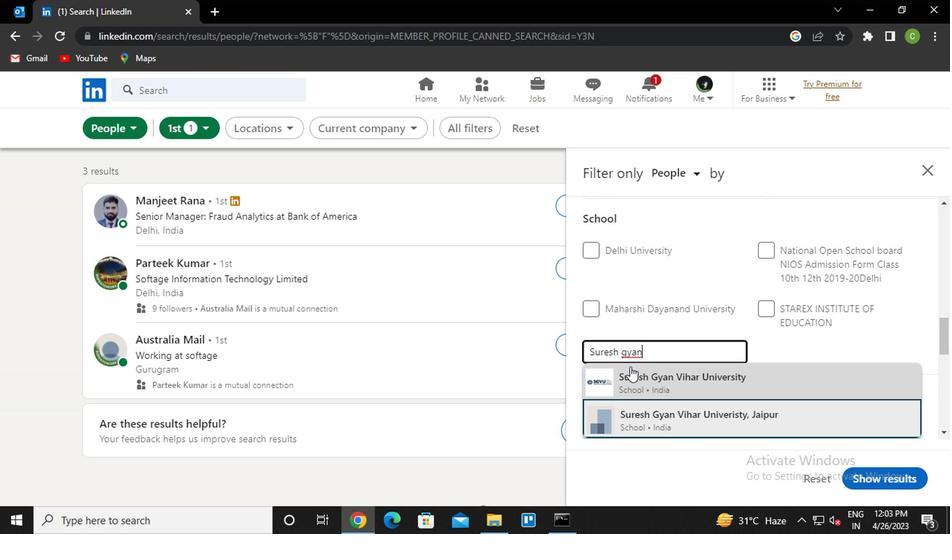 
Action: Mouse moved to (738, 344)
Screenshot: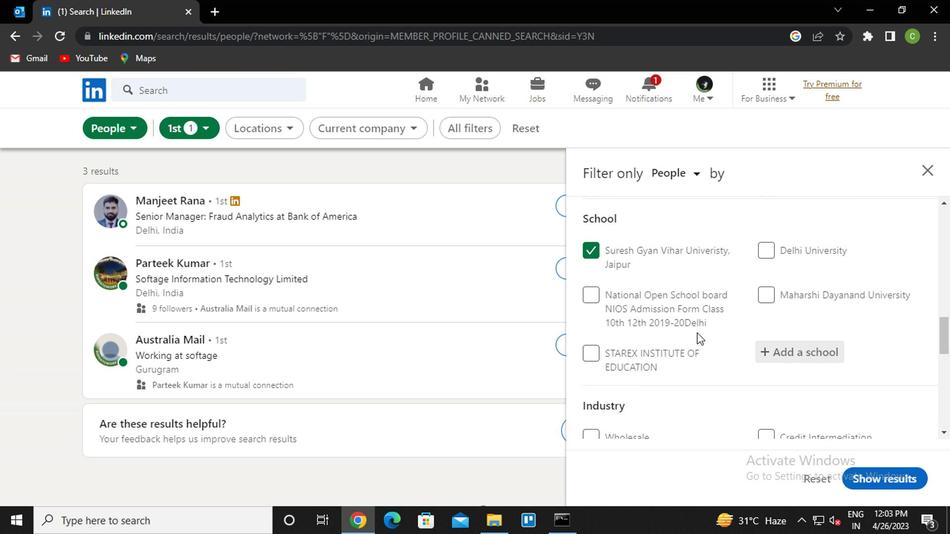 
Action: Mouse scrolled (738, 343) with delta (0, 0)
Screenshot: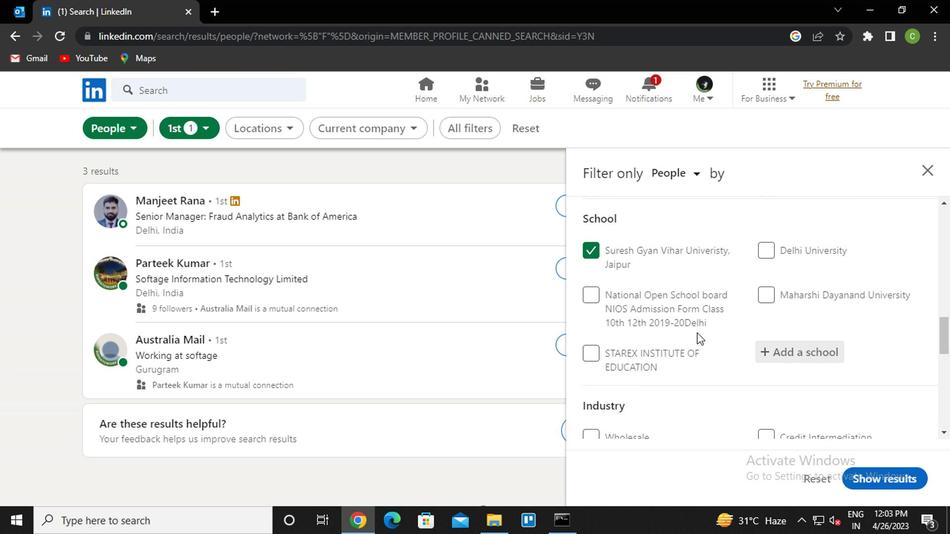 
Action: Mouse moved to (738, 346)
Screenshot: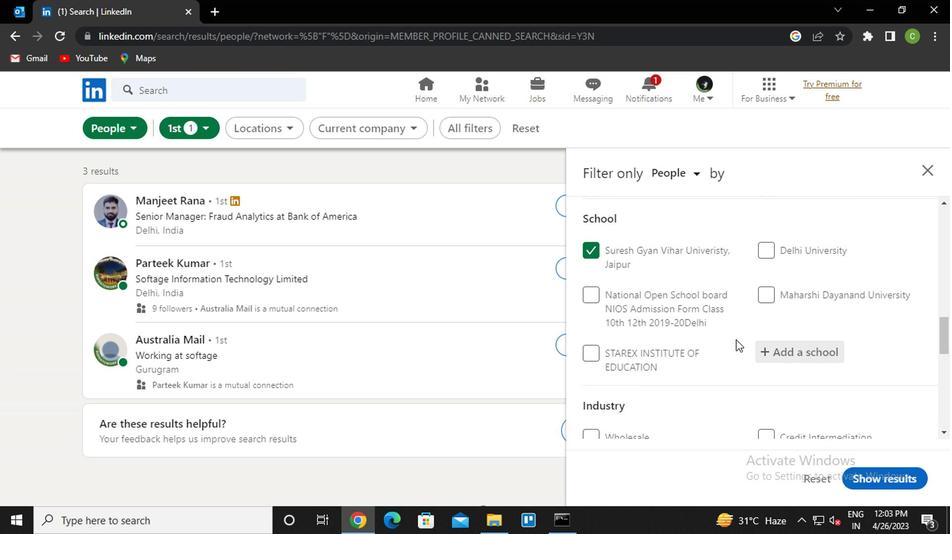 
Action: Mouse scrolled (738, 345) with delta (0, 0)
Screenshot: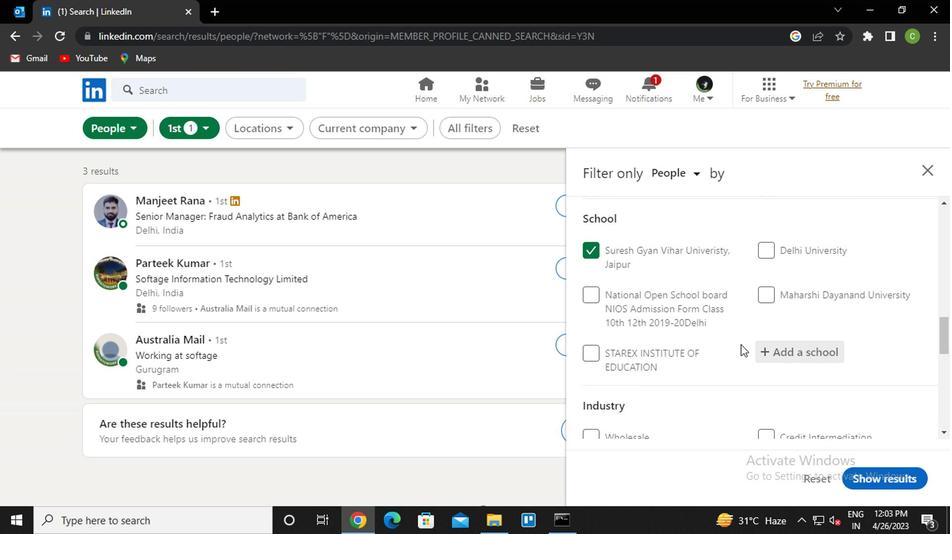 
Action: Mouse moved to (811, 367)
Screenshot: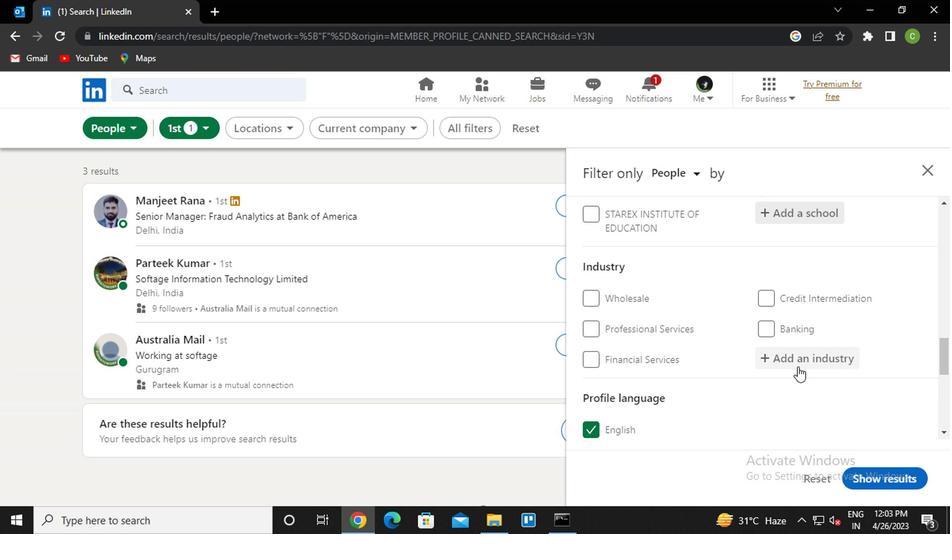 
Action: Mouse pressed left at (811, 367)
Screenshot: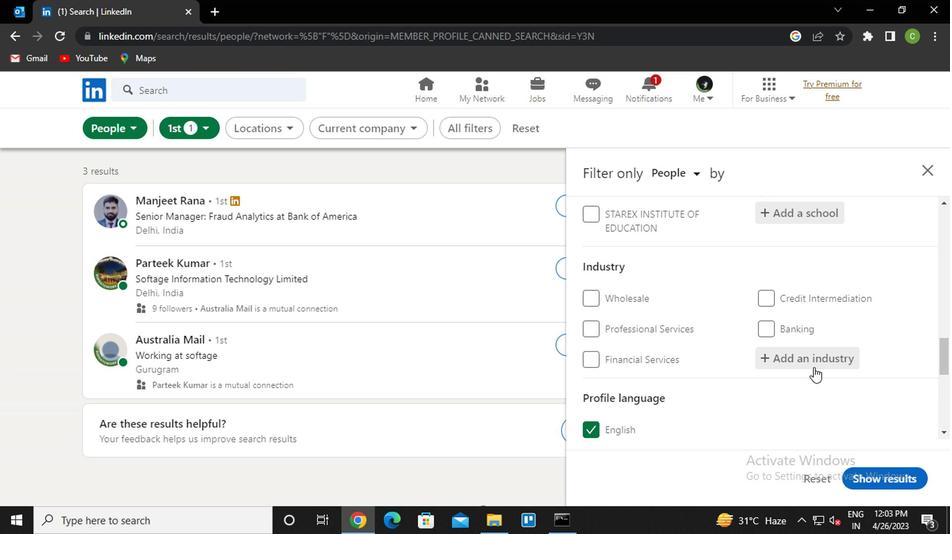 
Action: Key pressed <Key.caps_lock>m<Key.caps_lock>edia<Key.space>product<Key.down><Key.down><Key.enter>
Screenshot: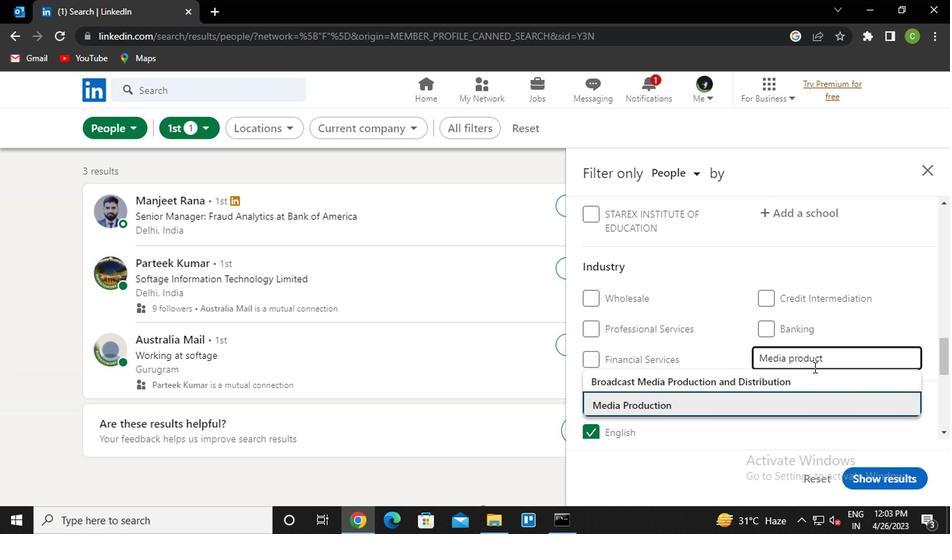 
Action: Mouse moved to (786, 380)
Screenshot: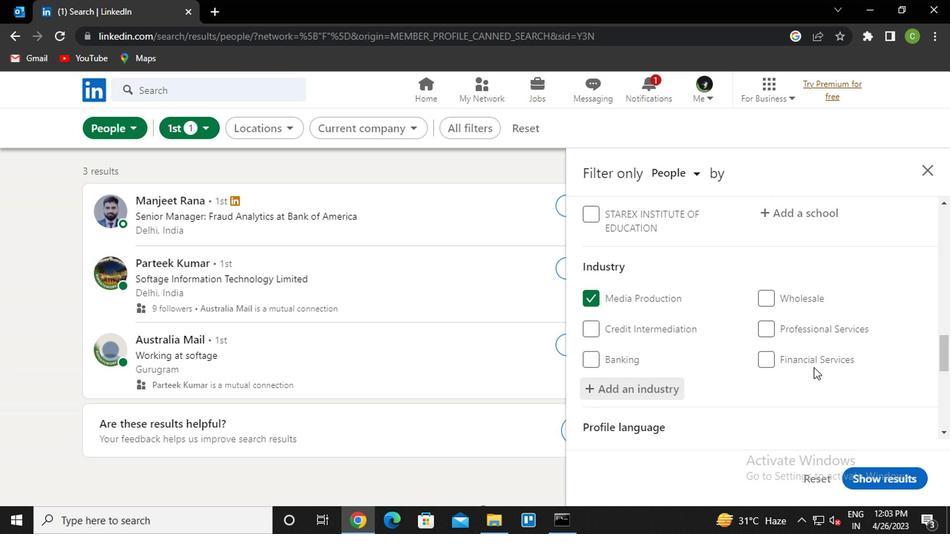 
Action: Mouse scrolled (786, 380) with delta (0, 0)
Screenshot: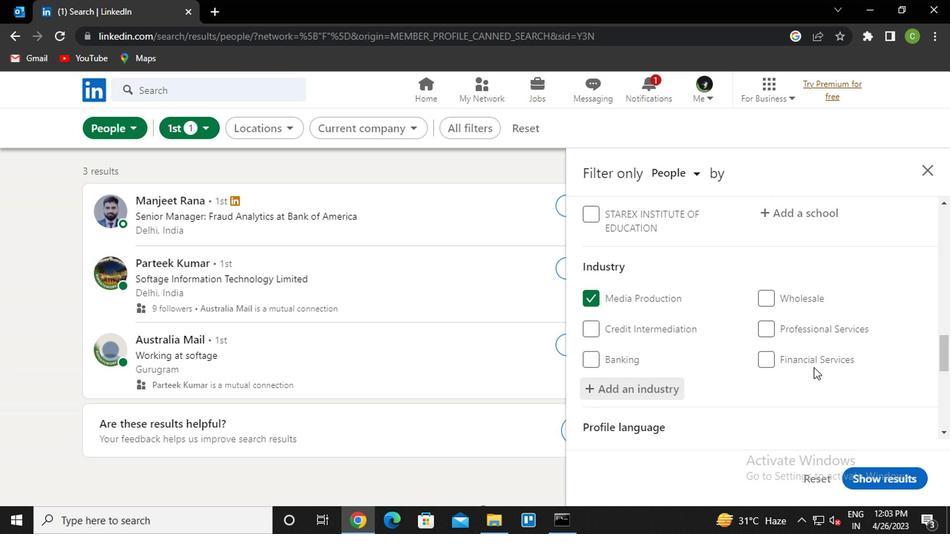 
Action: Mouse moved to (784, 383)
Screenshot: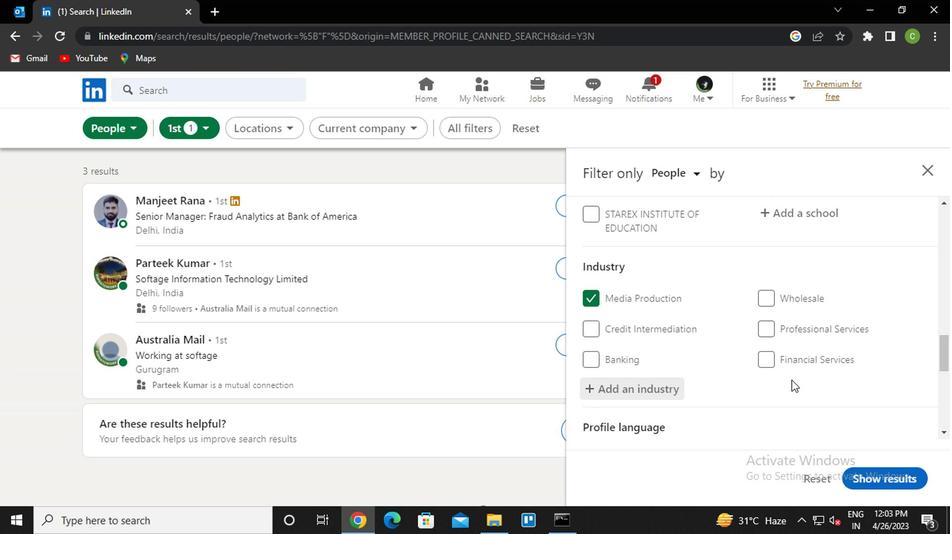 
Action: Mouse scrolled (784, 382) with delta (0, 0)
Screenshot: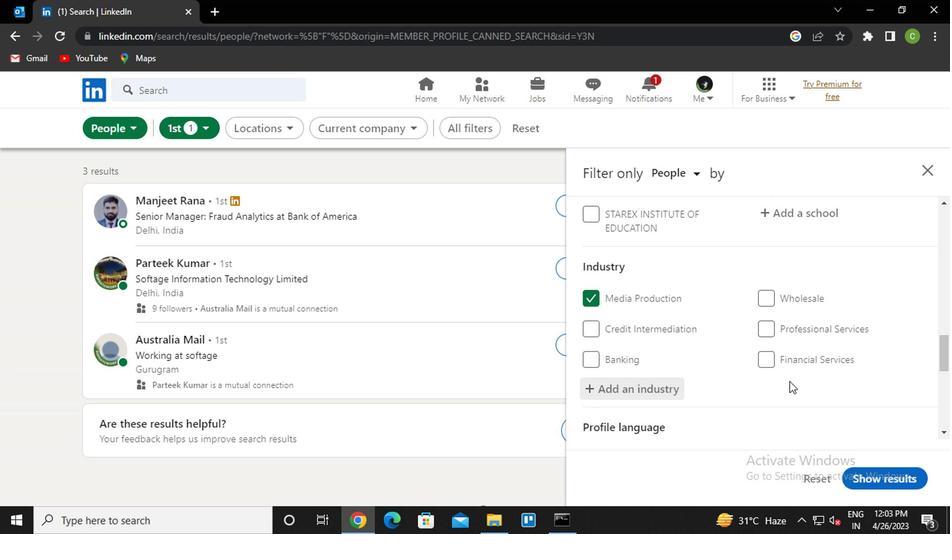 
Action: Mouse scrolled (784, 382) with delta (0, 0)
Screenshot: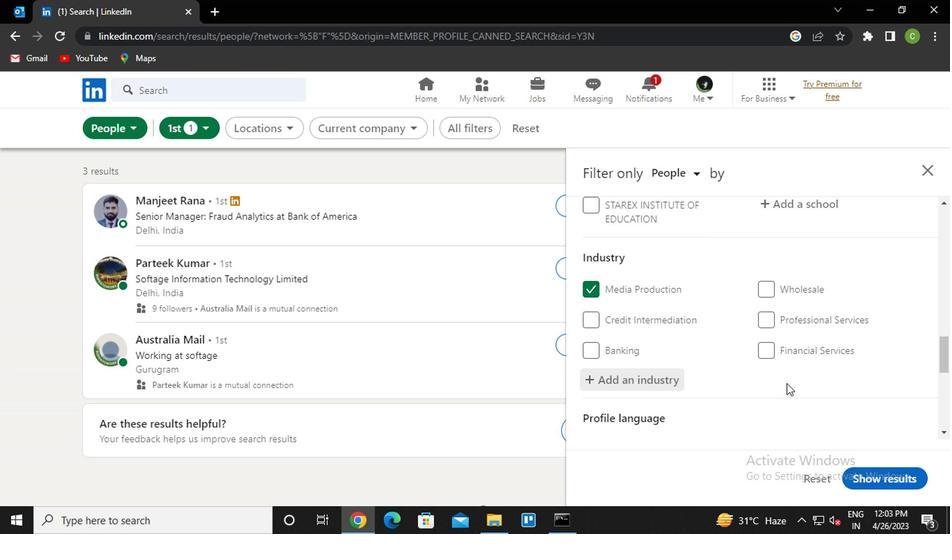 
Action: Mouse moved to (676, 327)
Screenshot: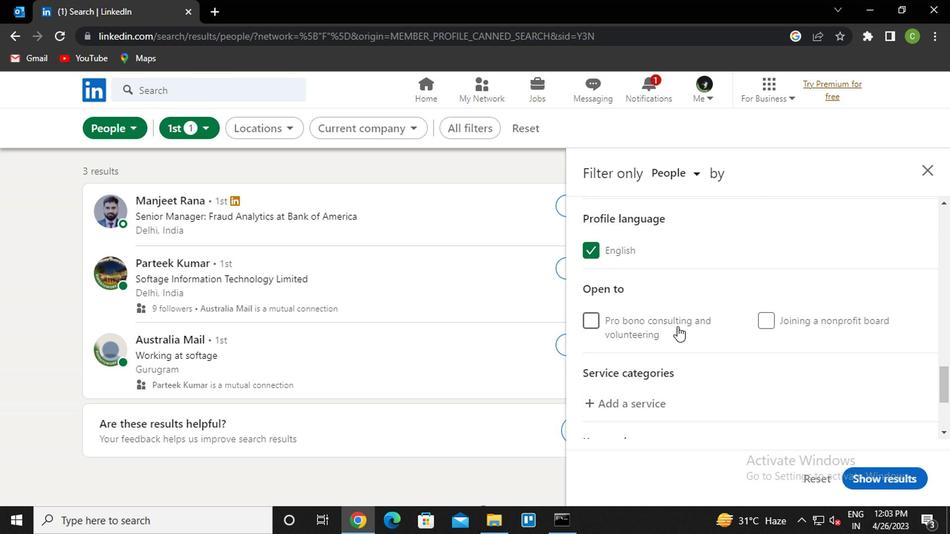 
Action: Mouse scrolled (676, 327) with delta (0, 0)
Screenshot: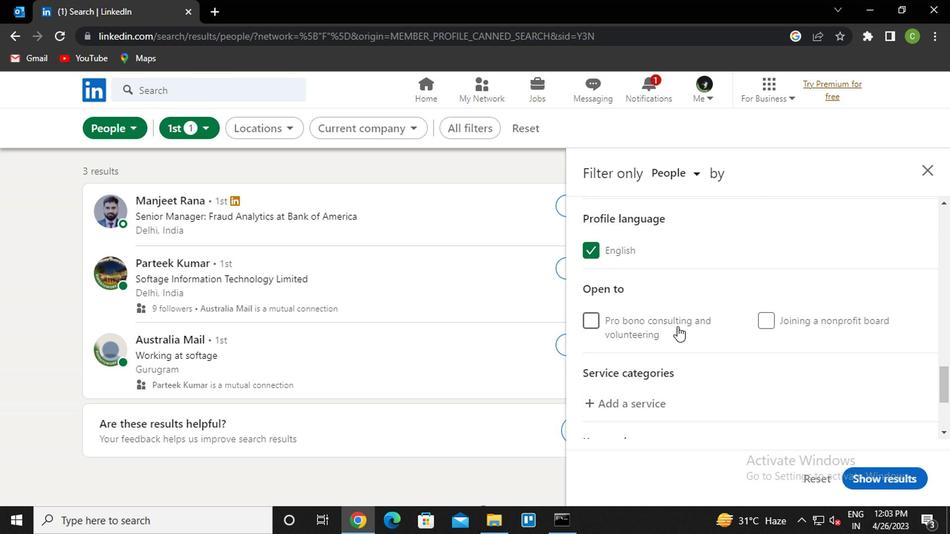 
Action: Mouse moved to (647, 330)
Screenshot: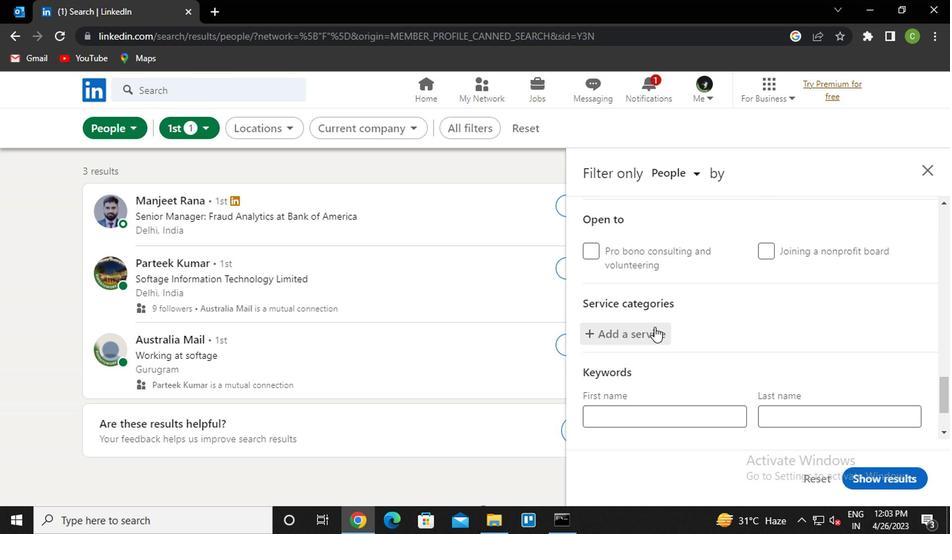 
Action: Mouse pressed left at (647, 330)
Screenshot: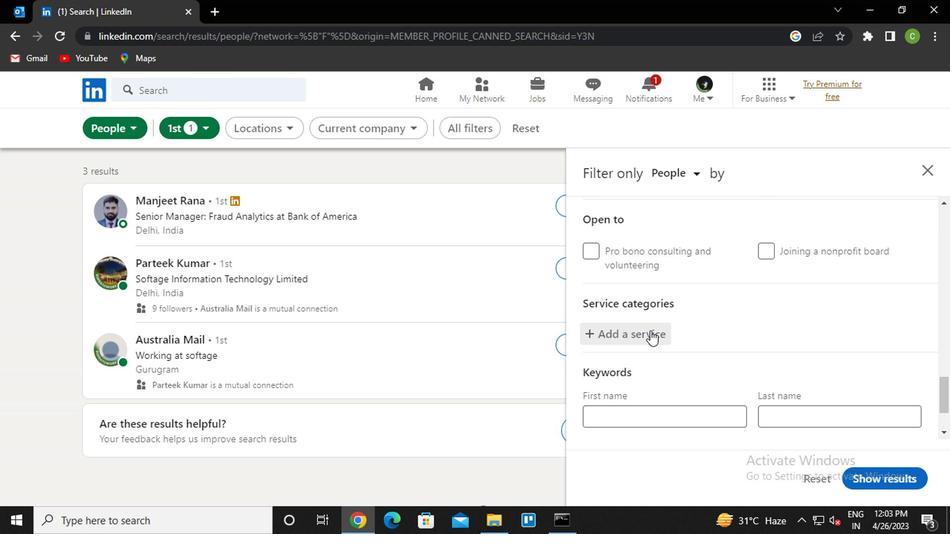 
Action: Key pressed <Key.caps_lock>t<Key.caps_lock>echnical
Screenshot: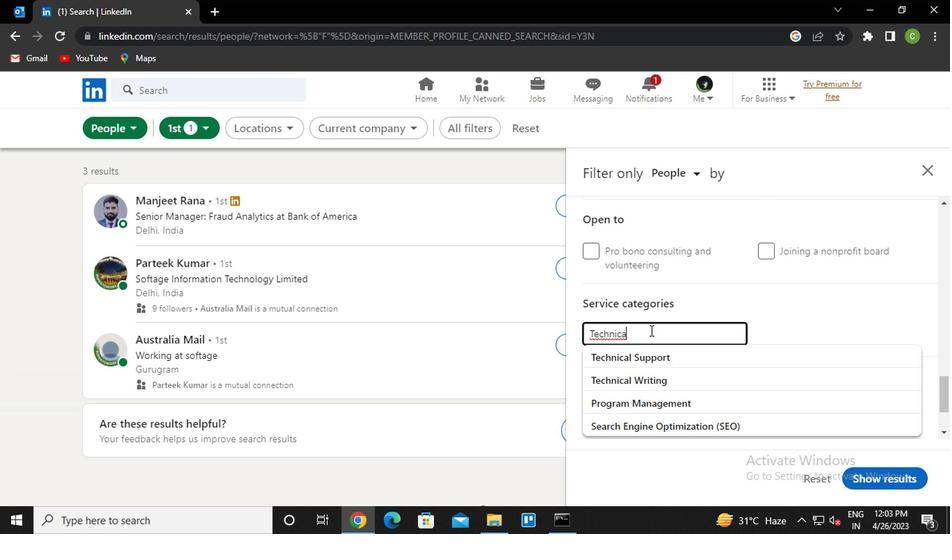 
Action: Mouse scrolled (647, 329) with delta (0, 0)
Screenshot: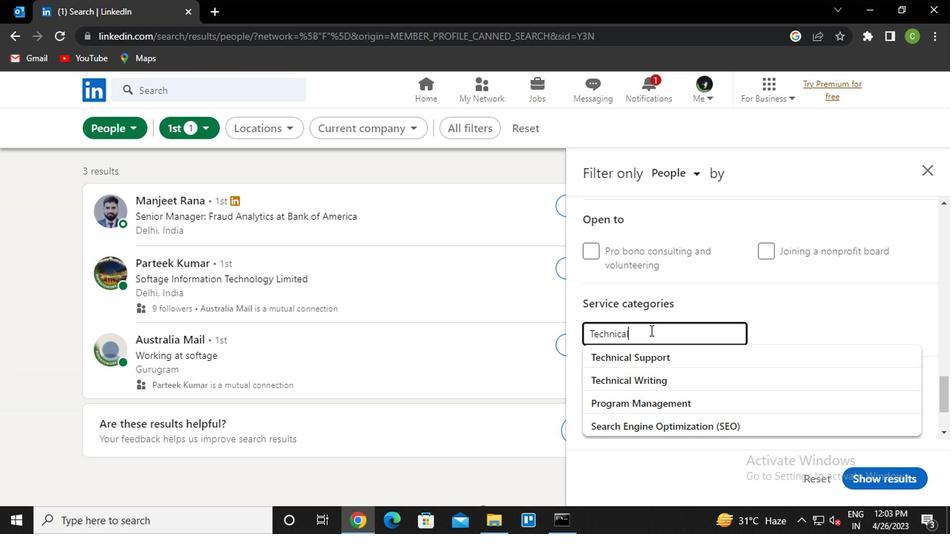 
Action: Mouse scrolled (647, 329) with delta (0, 0)
Screenshot: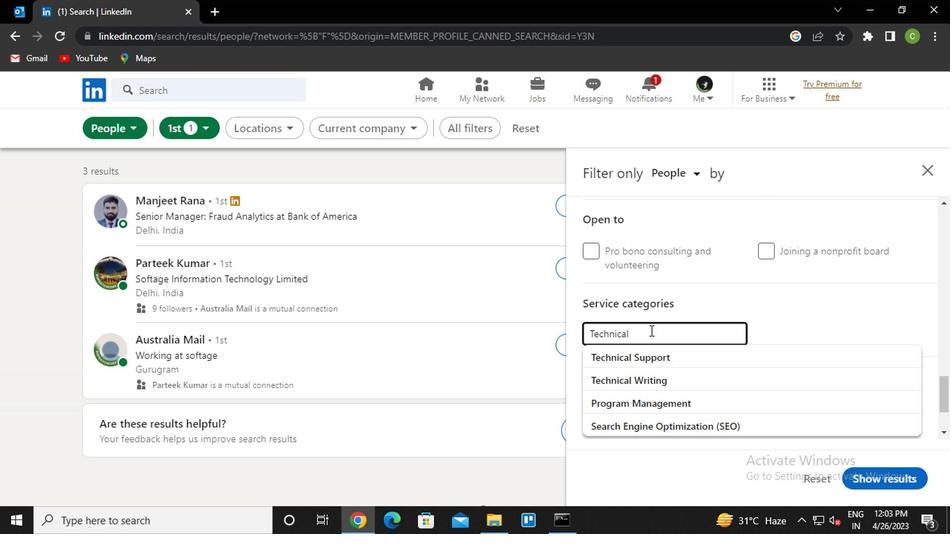 
Action: Mouse scrolled (647, 329) with delta (0, 0)
Screenshot: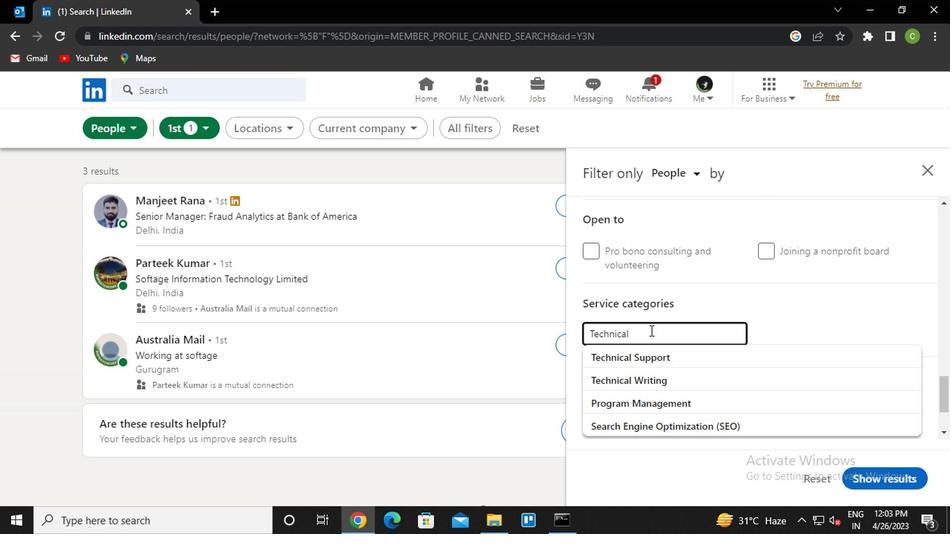 
Action: Mouse moved to (676, 319)
Screenshot: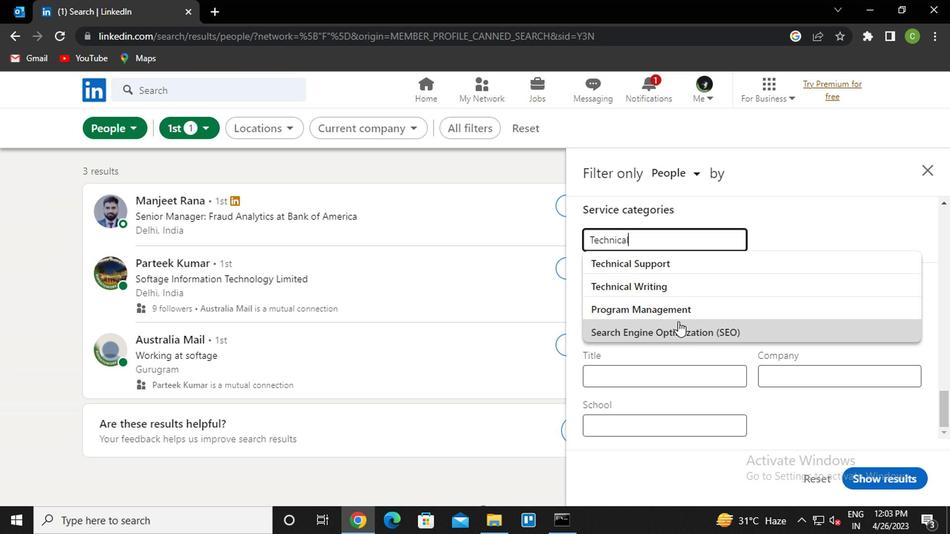 
Action: Mouse scrolled (676, 318) with delta (0, 0)
Screenshot: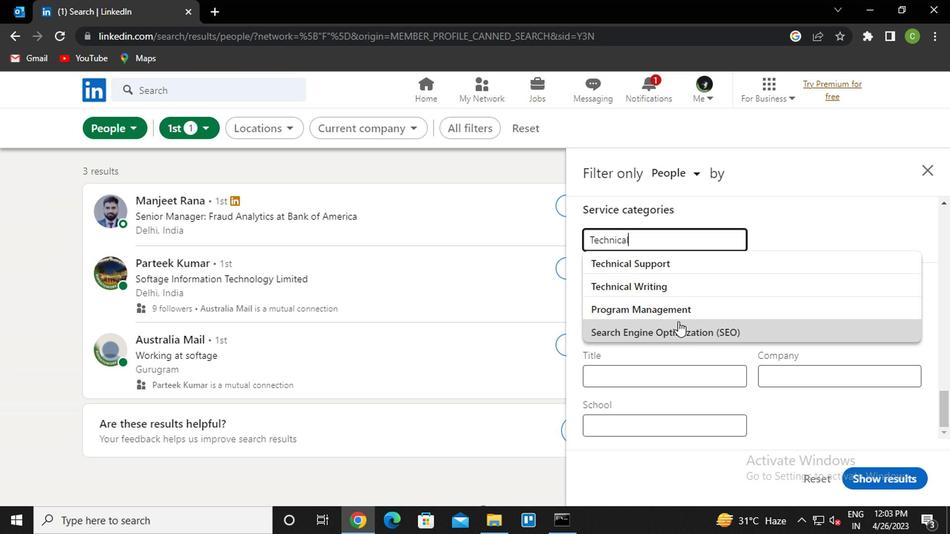 
Action: Mouse moved to (672, 243)
Screenshot: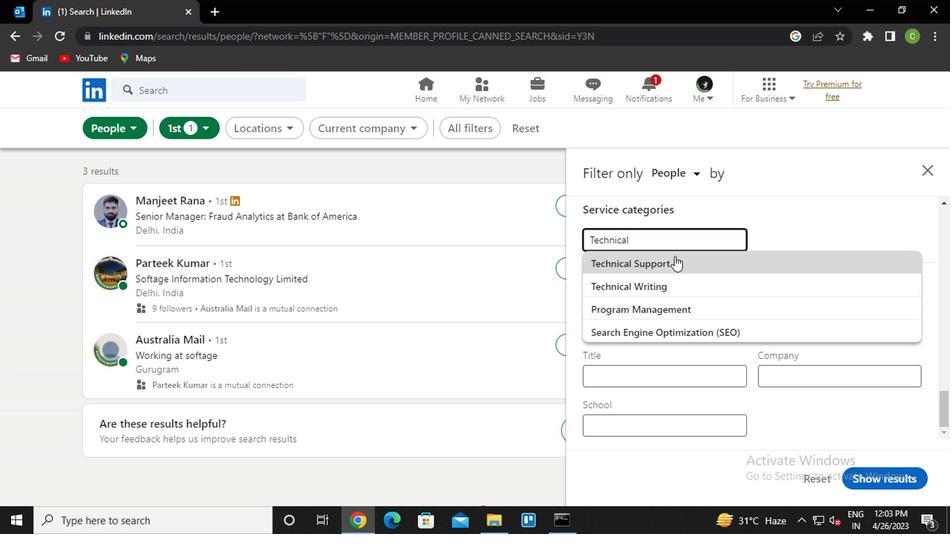 
Action: Key pressed <Key.enter>
Screenshot: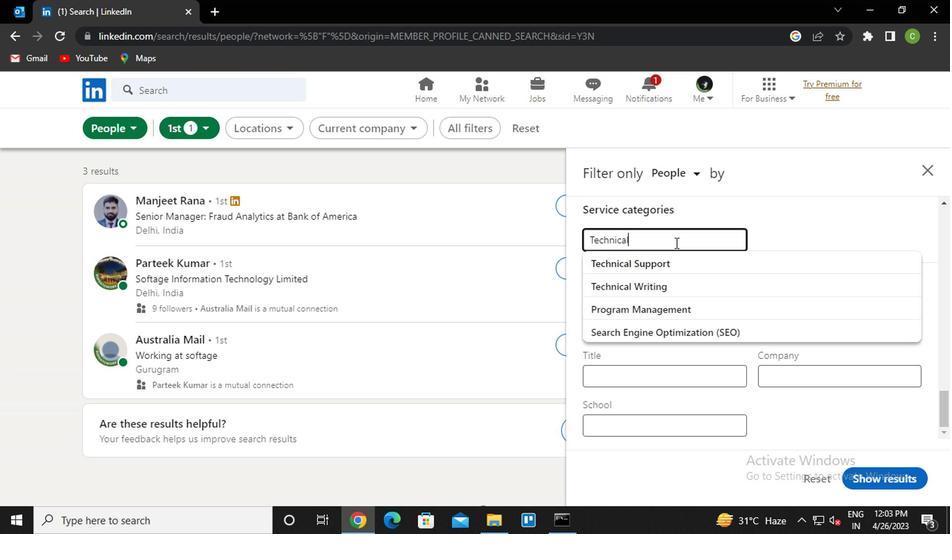 
Action: Mouse moved to (673, 374)
Screenshot: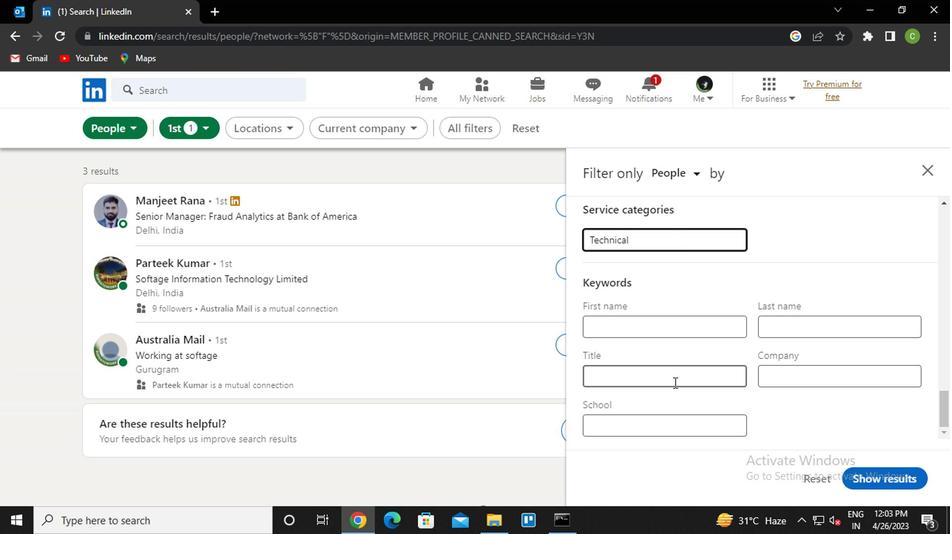 
Action: Mouse pressed left at (673, 374)
Screenshot: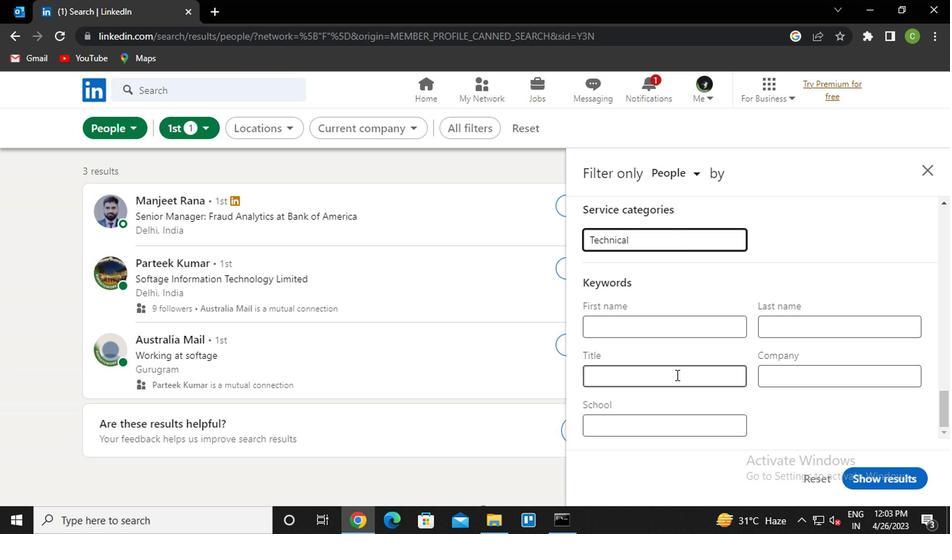 
Action: Key pressed <Key.caps_lock>m<Key.caps_lock>olecular<Key.space><Key.caps_lock>c<Key.backspace>s<Key.caps_lock>cientist
Screenshot: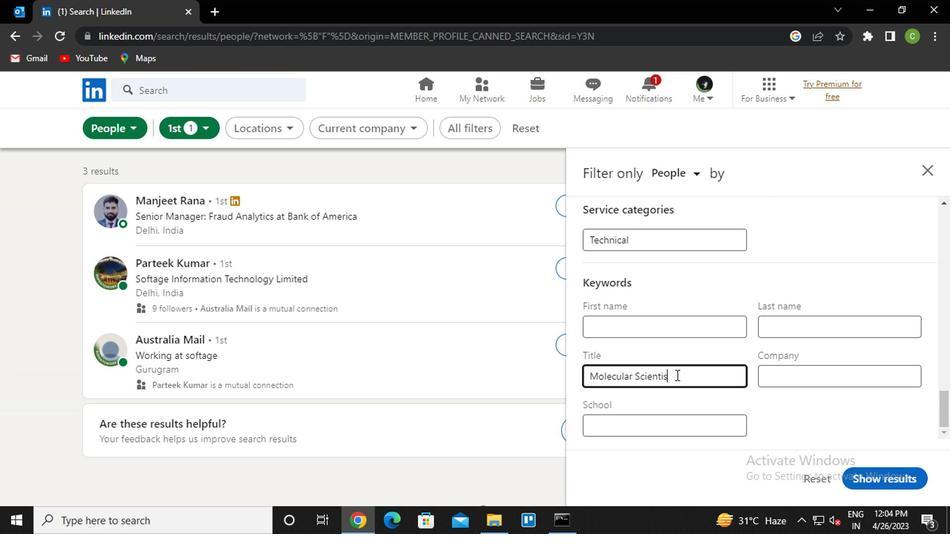 
Action: Mouse moved to (866, 468)
Screenshot: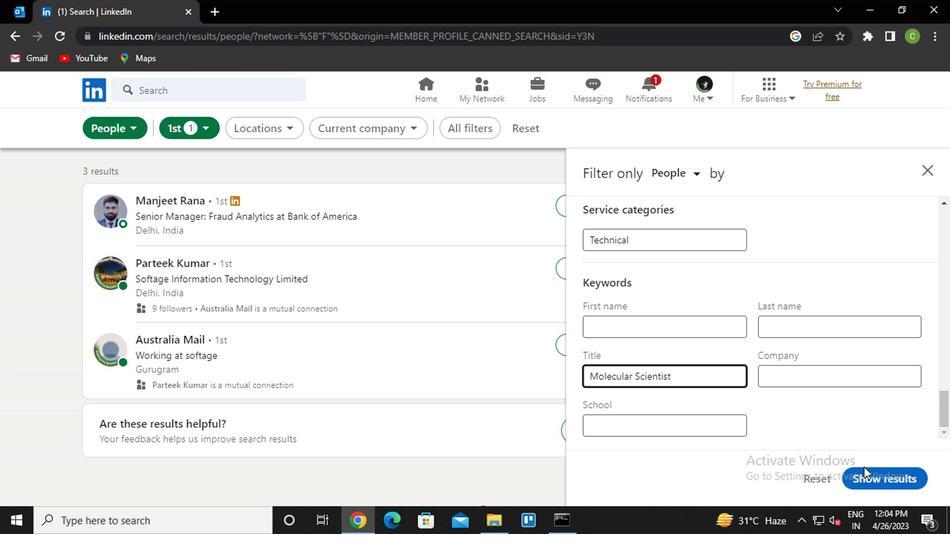 
Action: Mouse pressed left at (866, 468)
Screenshot: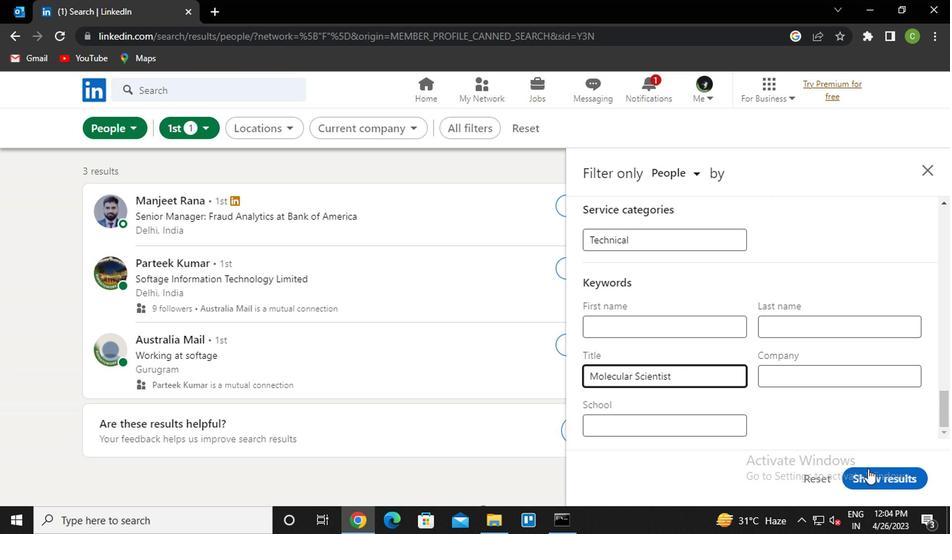 
Action: Mouse moved to (496, 392)
Screenshot: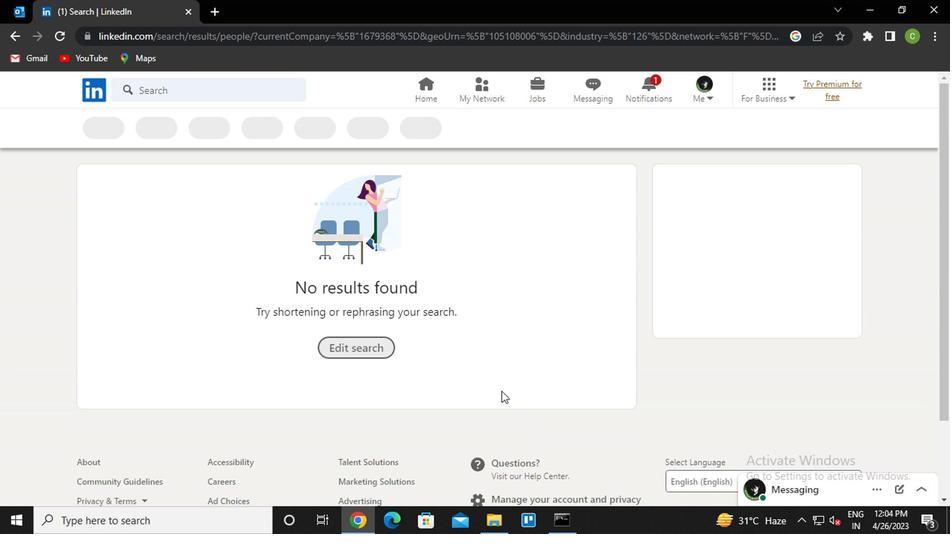 
